 Task: Find connections with filter location Marseille 09 with filter topic #startupcompanywith filter profile language French with filter current company EdgeVerve with filter school Rajasthan Technical University, Kota with filter industry Airlines and Aviation with filter service category Market Research with filter keywords title Executive Assistant
Action: Mouse moved to (566, 80)
Screenshot: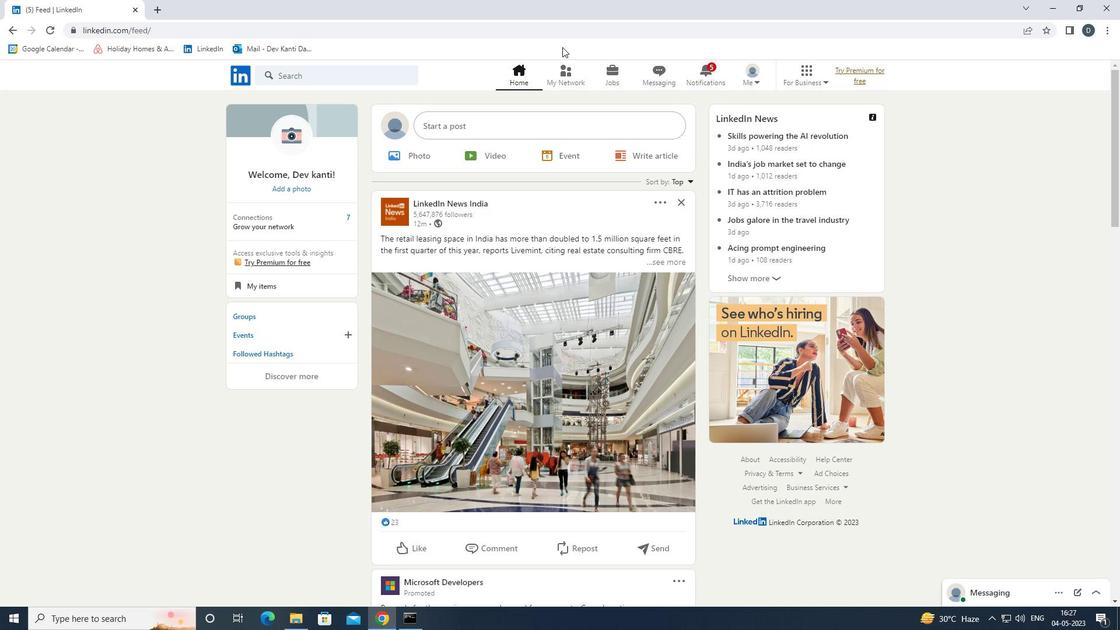 
Action: Mouse pressed left at (566, 80)
Screenshot: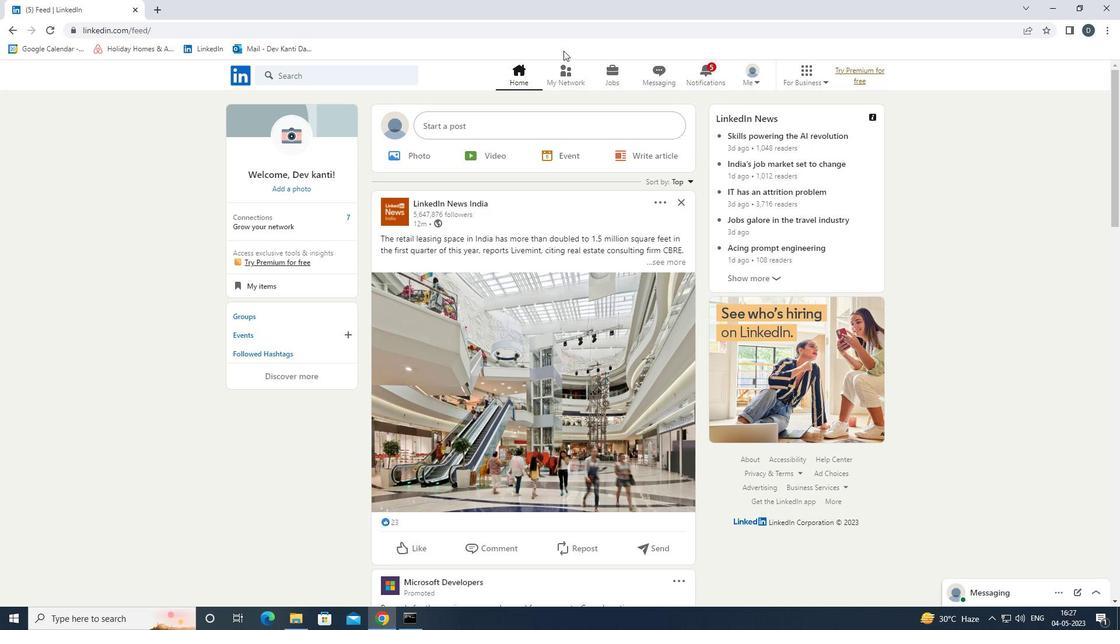 
Action: Mouse moved to (387, 140)
Screenshot: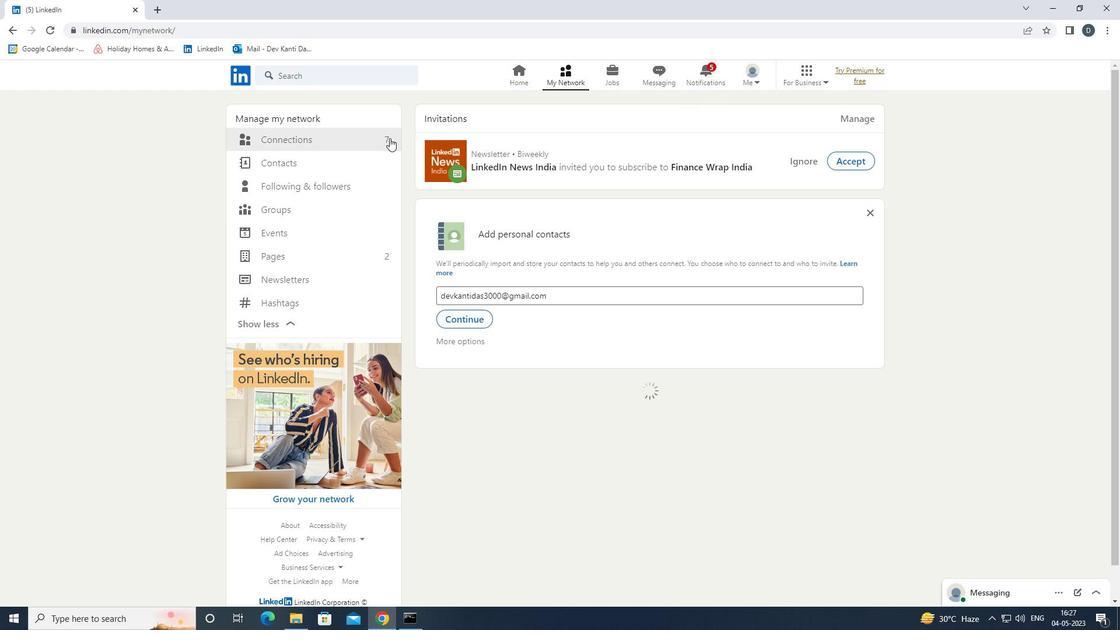 
Action: Mouse pressed left at (387, 140)
Screenshot: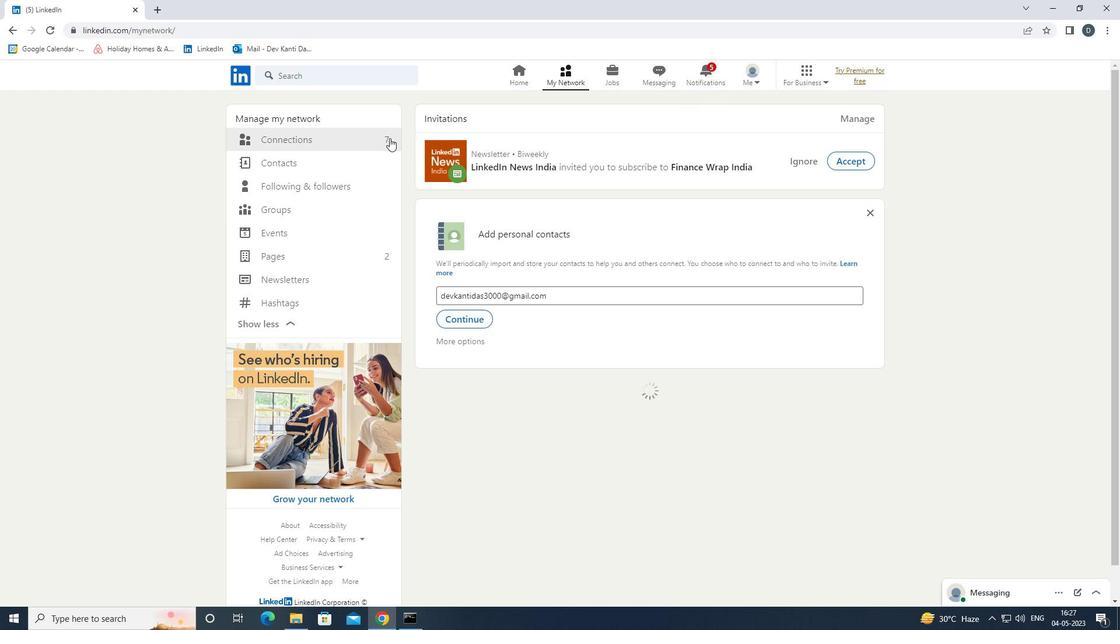 
Action: Mouse moved to (651, 139)
Screenshot: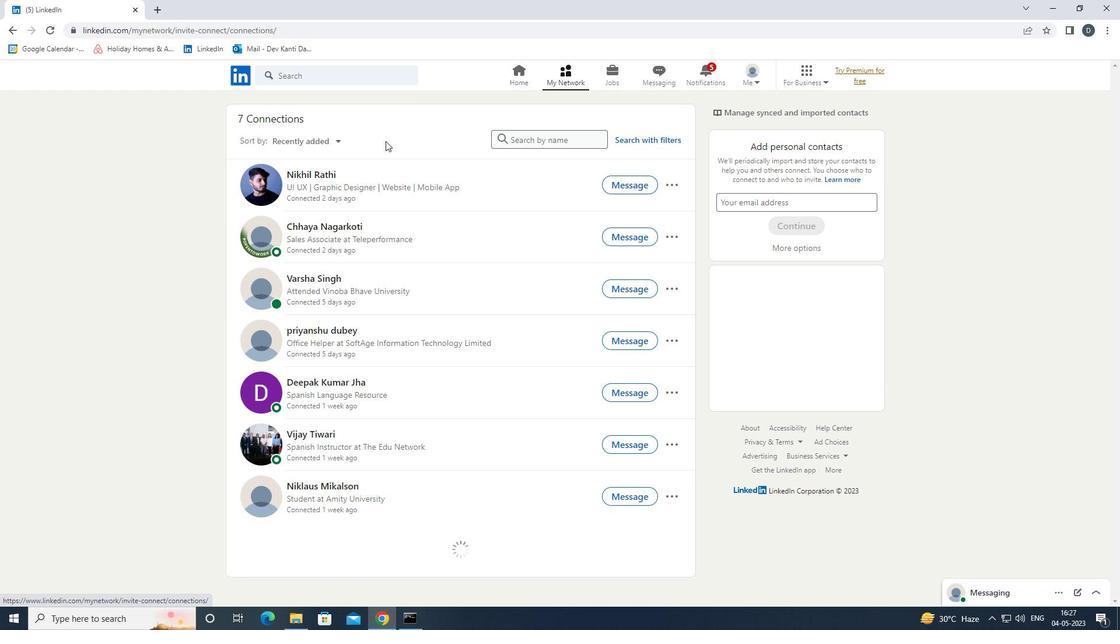 
Action: Mouse pressed left at (651, 139)
Screenshot: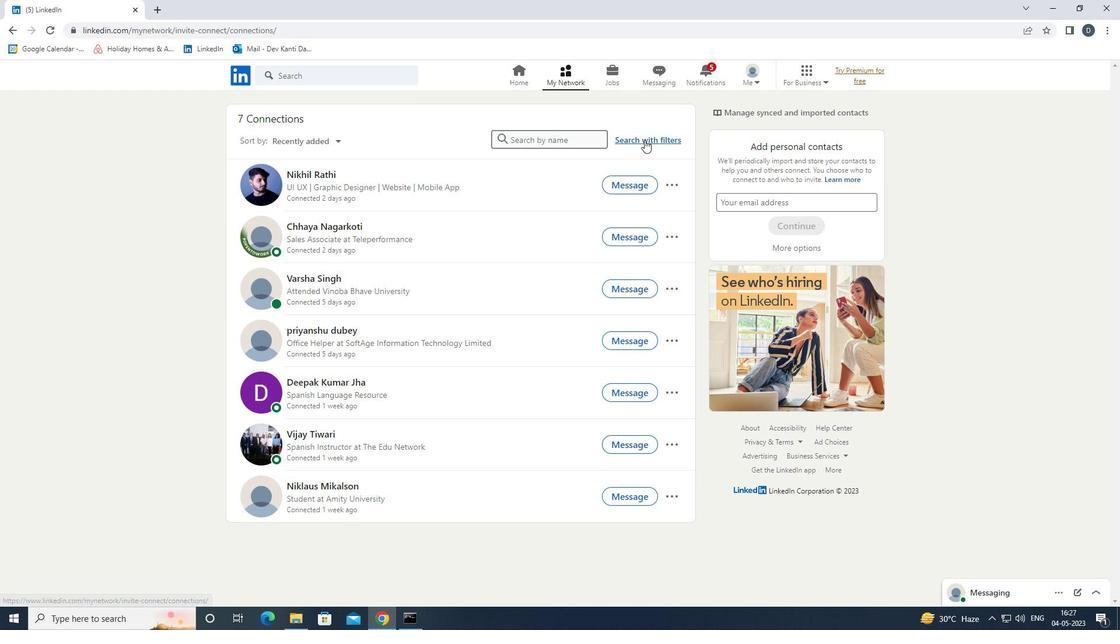 
Action: Mouse moved to (605, 107)
Screenshot: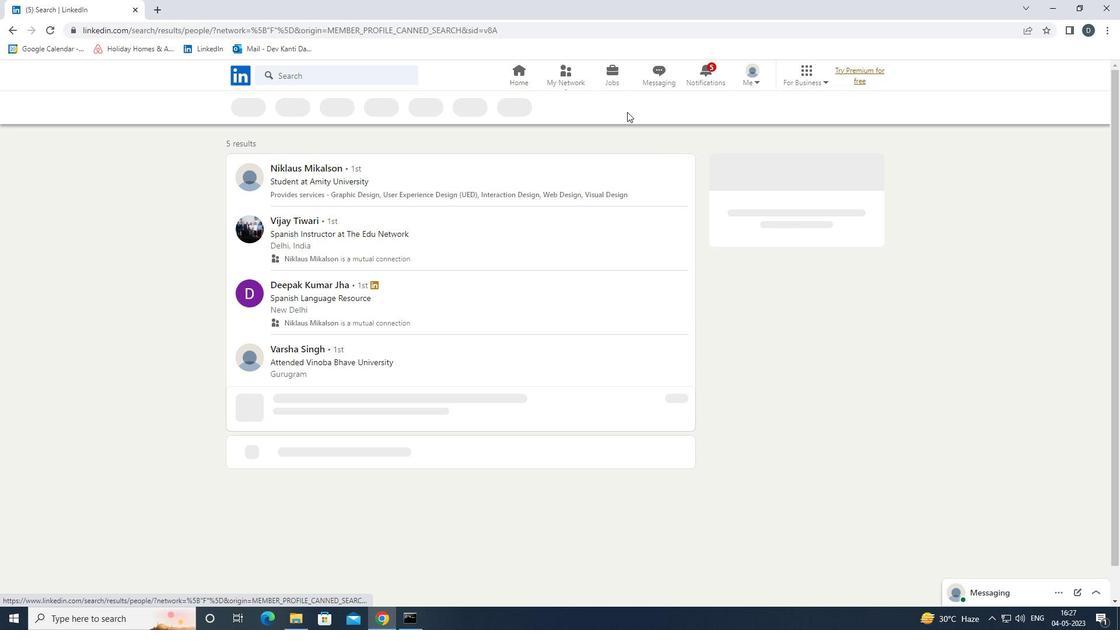 
Action: Mouse pressed left at (605, 107)
Screenshot: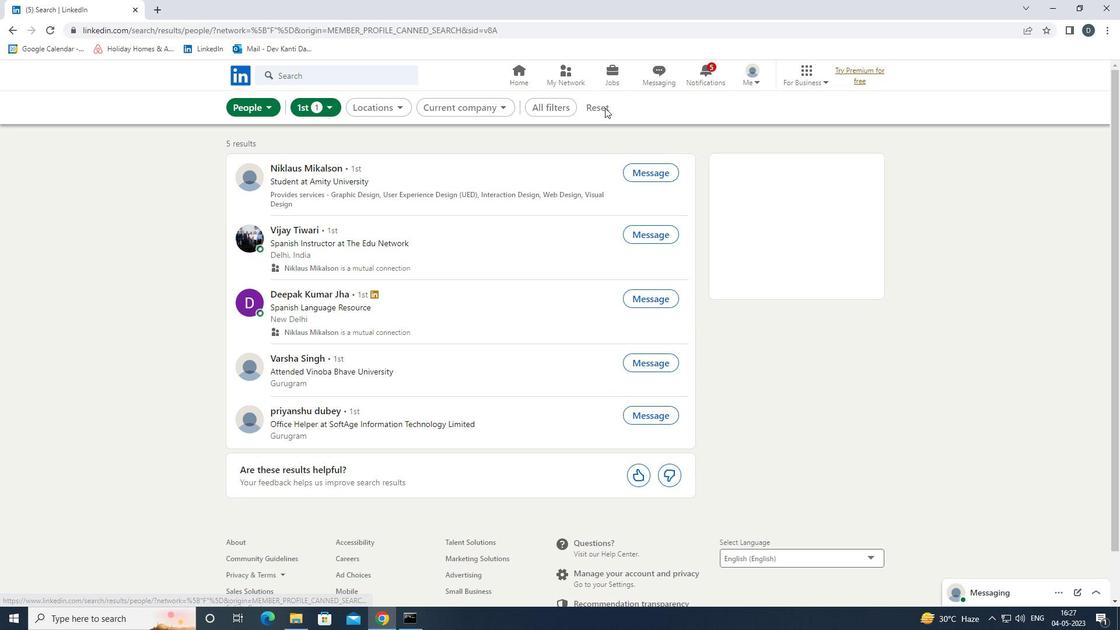 
Action: Mouse moved to (593, 113)
Screenshot: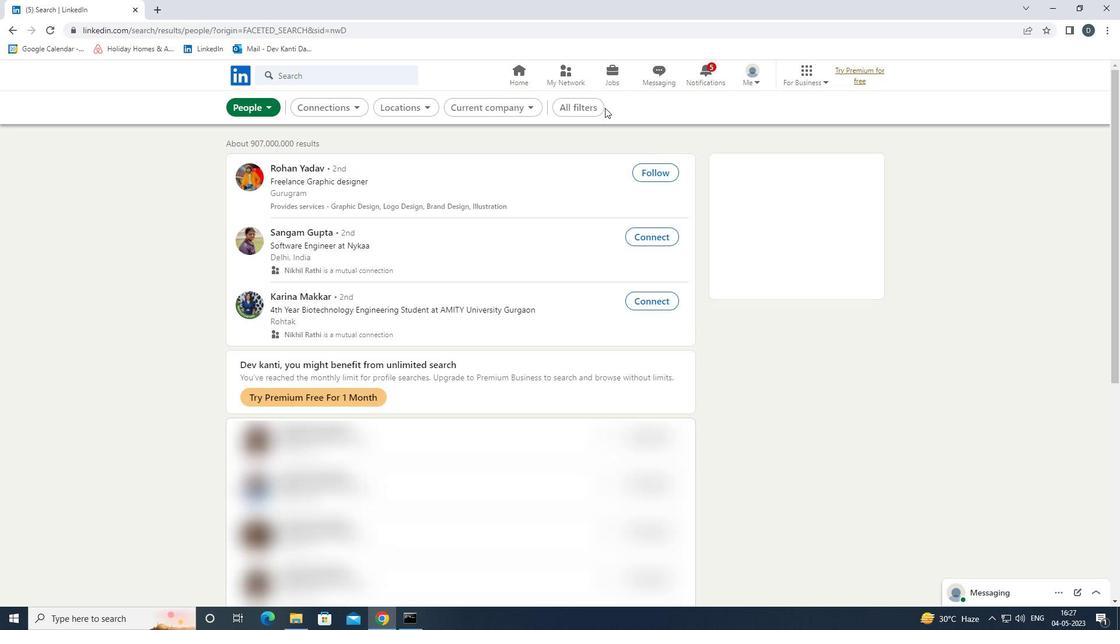 
Action: Mouse pressed left at (593, 113)
Screenshot: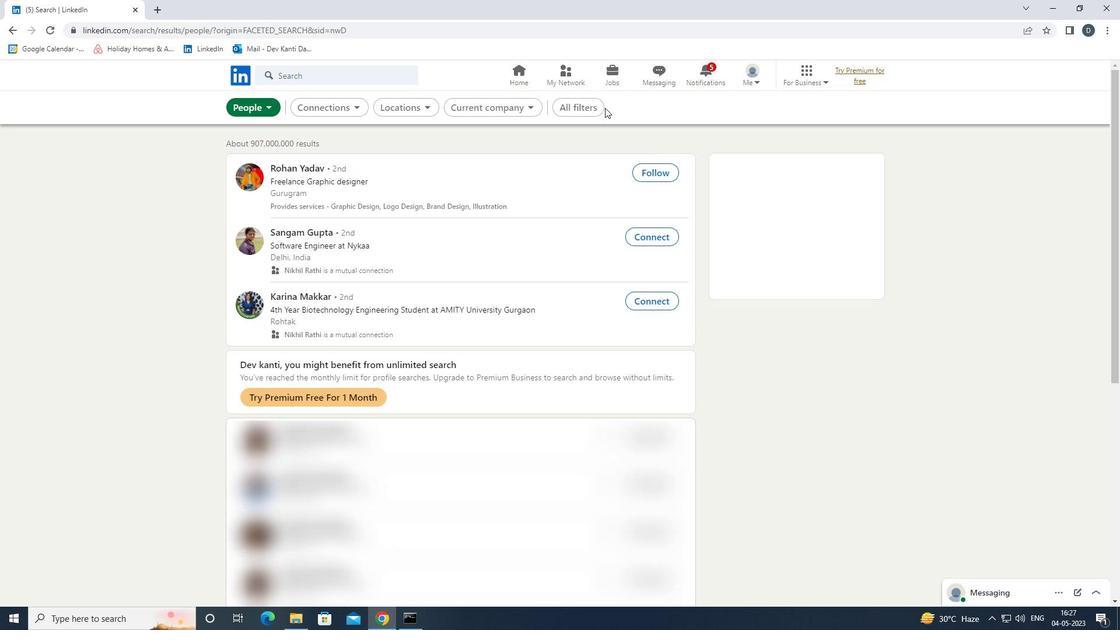 
Action: Mouse moved to (1110, 404)
Screenshot: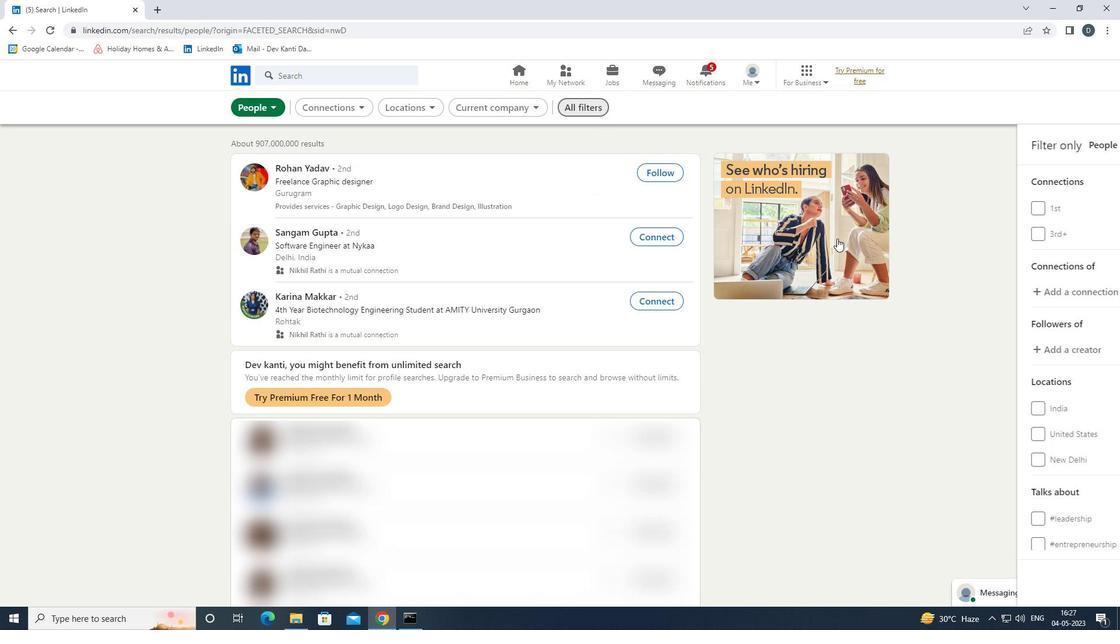 
Action: Mouse scrolled (1110, 403) with delta (0, 0)
Screenshot: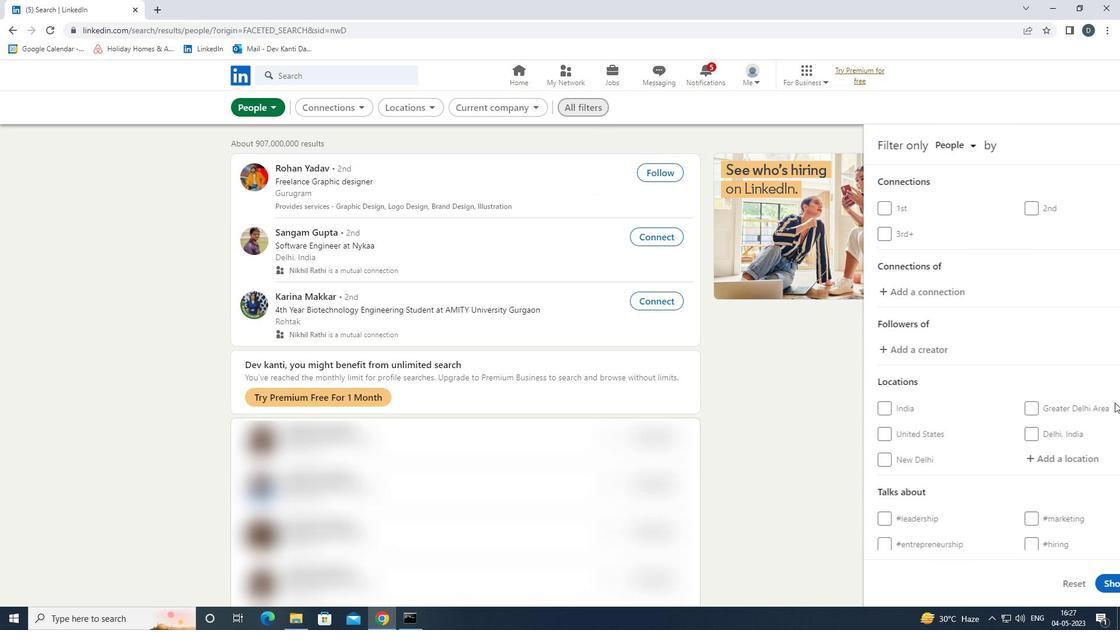 
Action: Mouse scrolled (1110, 403) with delta (0, 0)
Screenshot: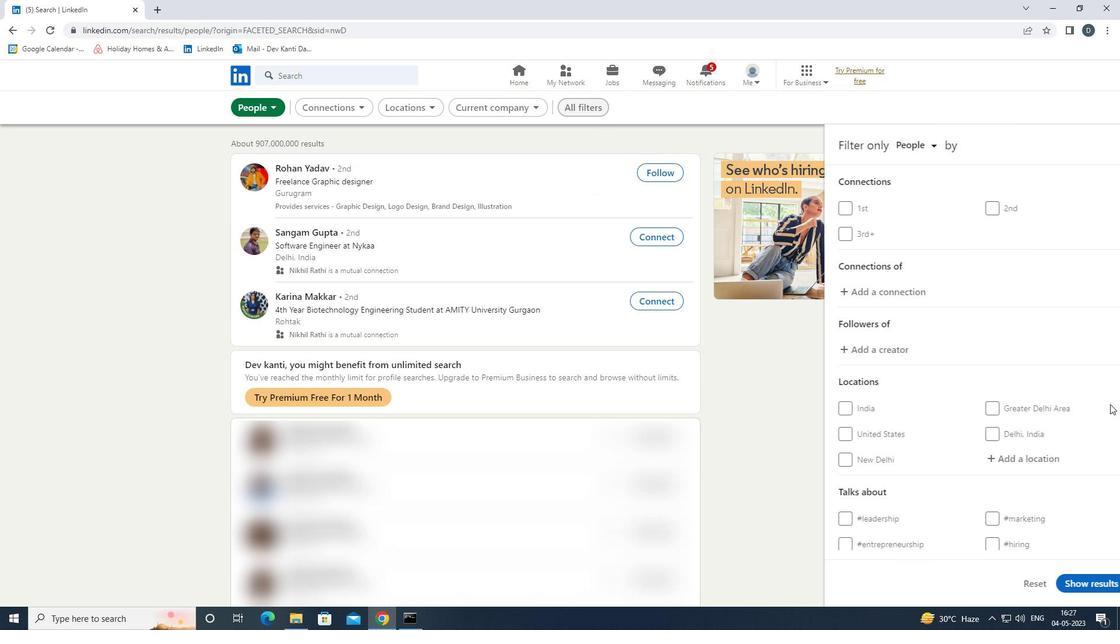 
Action: Mouse moved to (1036, 343)
Screenshot: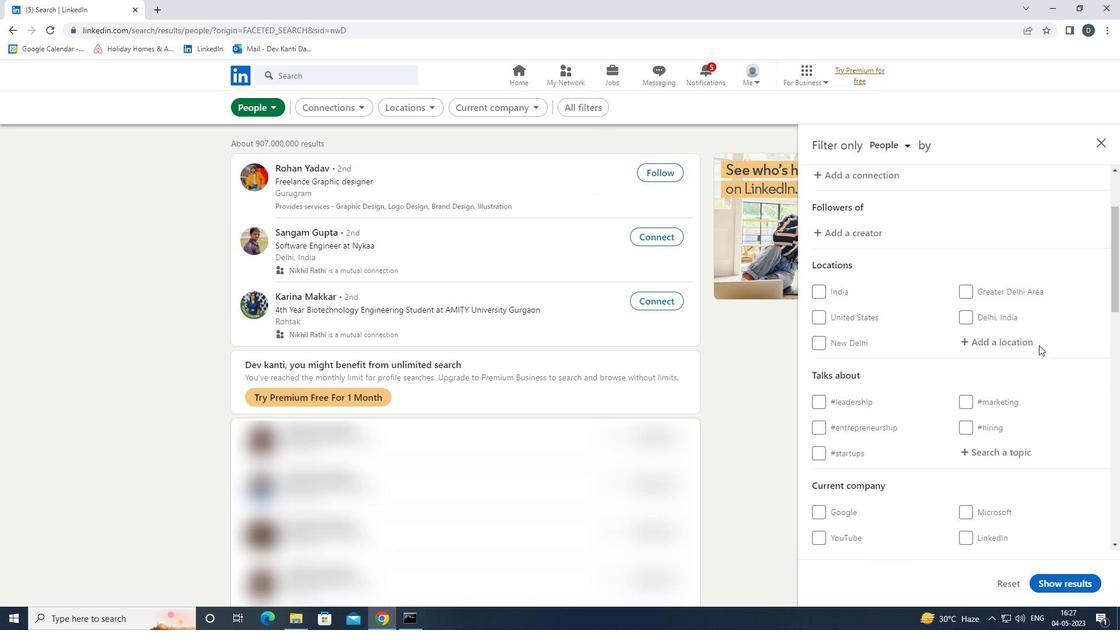 
Action: Mouse pressed left at (1036, 343)
Screenshot: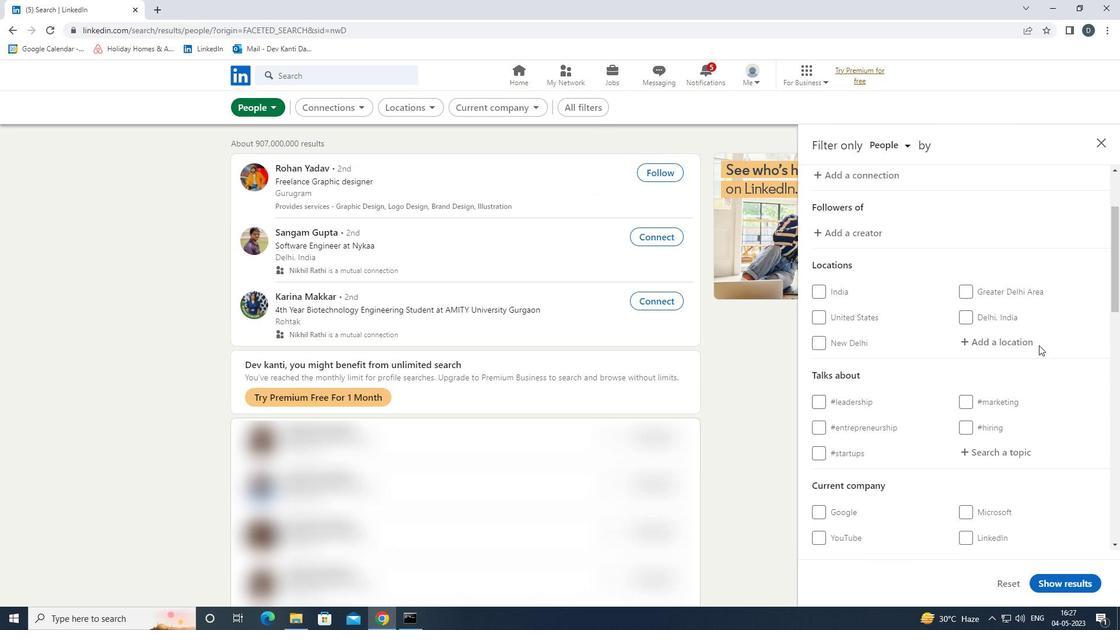
Action: Key pressed <Key.shift>MARSE<Key.down><Key.down><Key.enter>
Screenshot: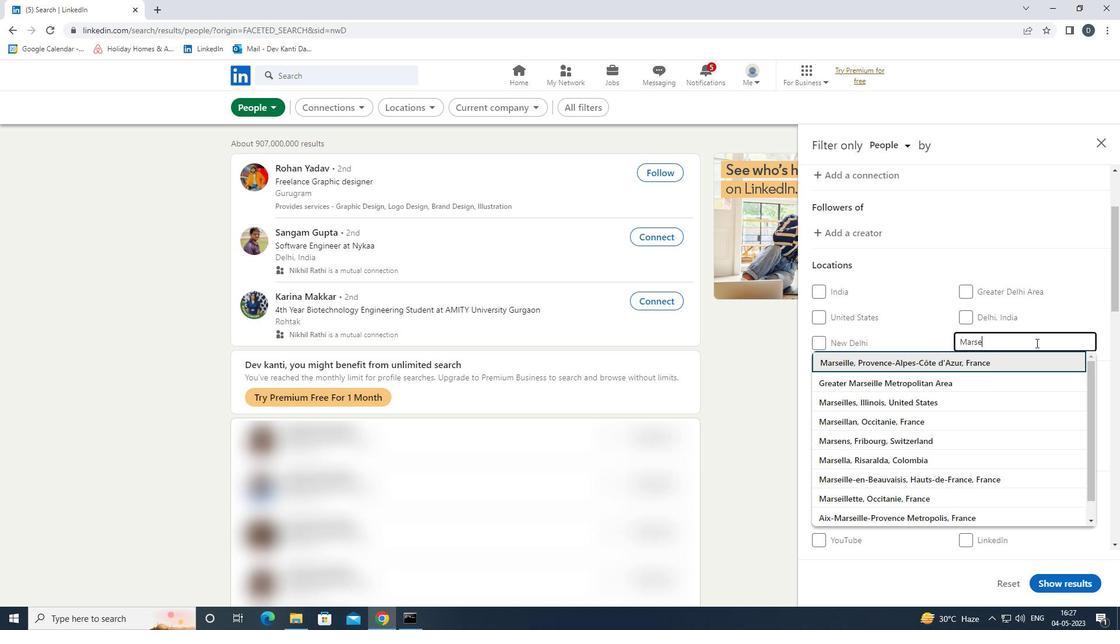 
Action: Mouse moved to (1039, 326)
Screenshot: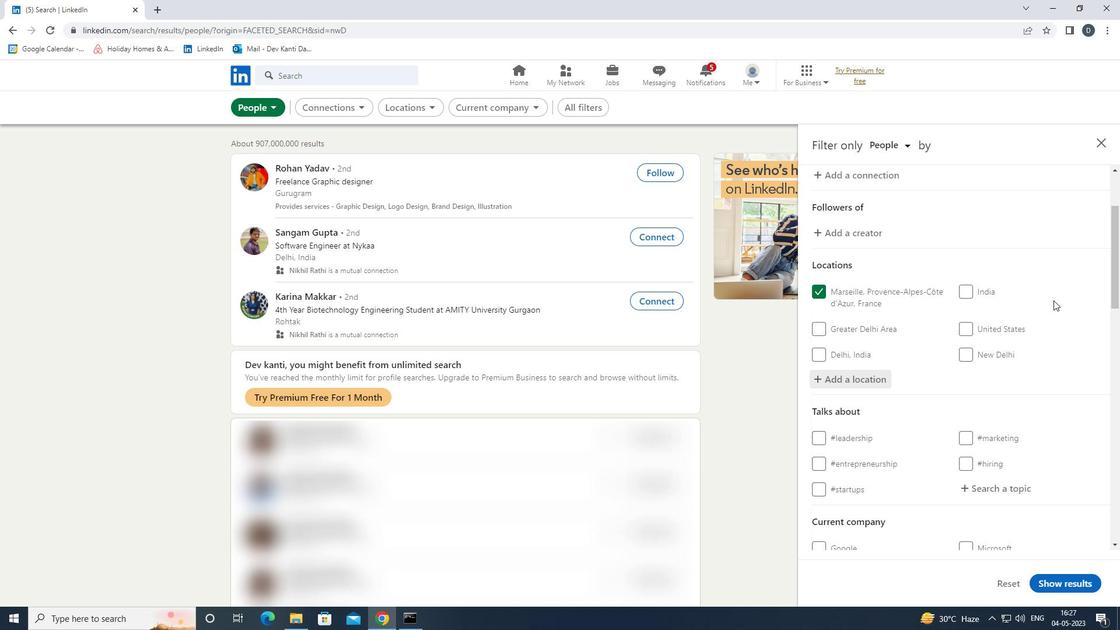
Action: Mouse scrolled (1039, 326) with delta (0, 0)
Screenshot: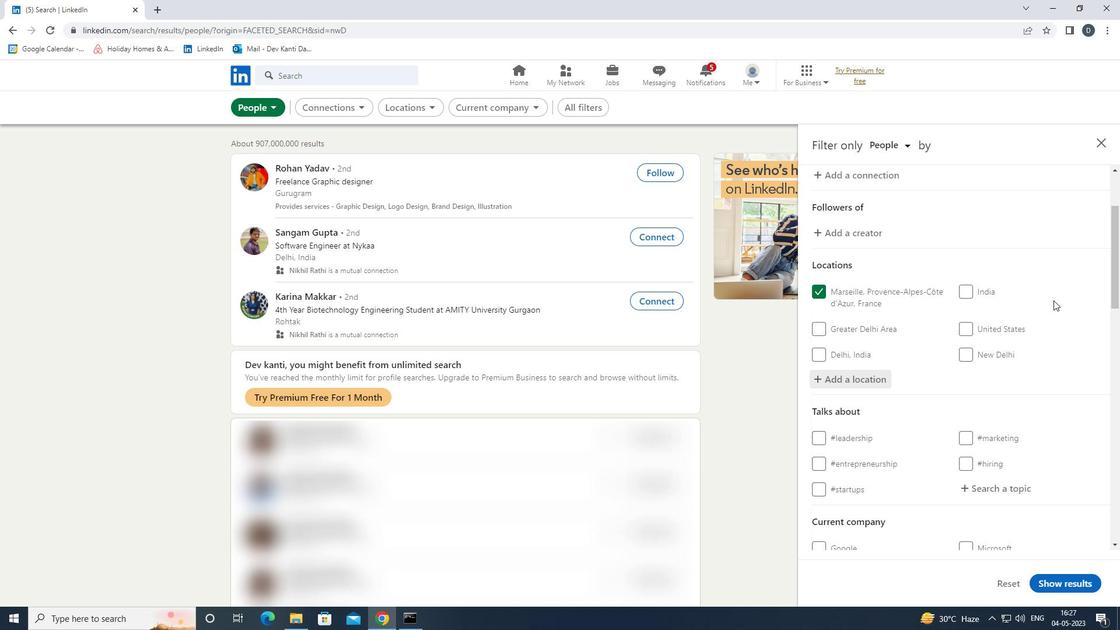 
Action: Mouse moved to (1036, 337)
Screenshot: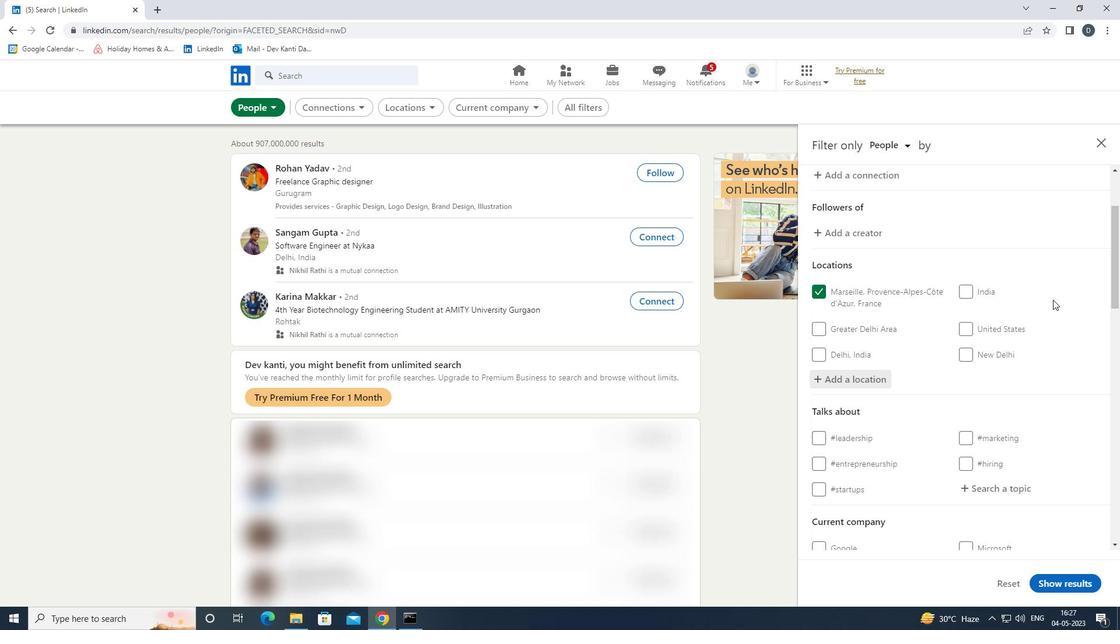 
Action: Mouse scrolled (1036, 337) with delta (0, 0)
Screenshot: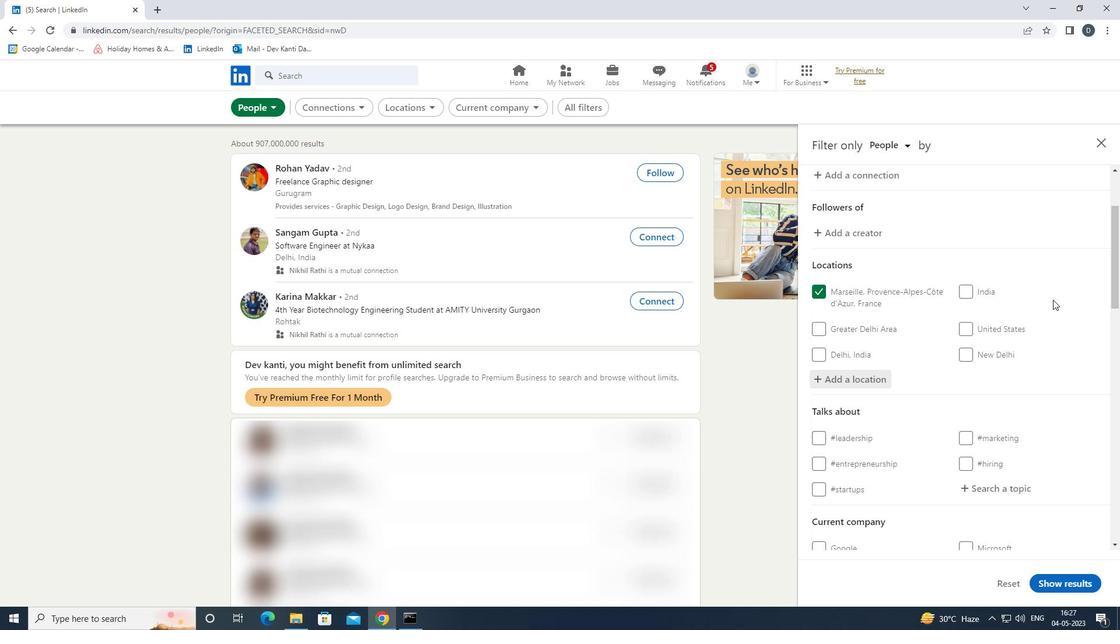 
Action: Mouse moved to (1033, 346)
Screenshot: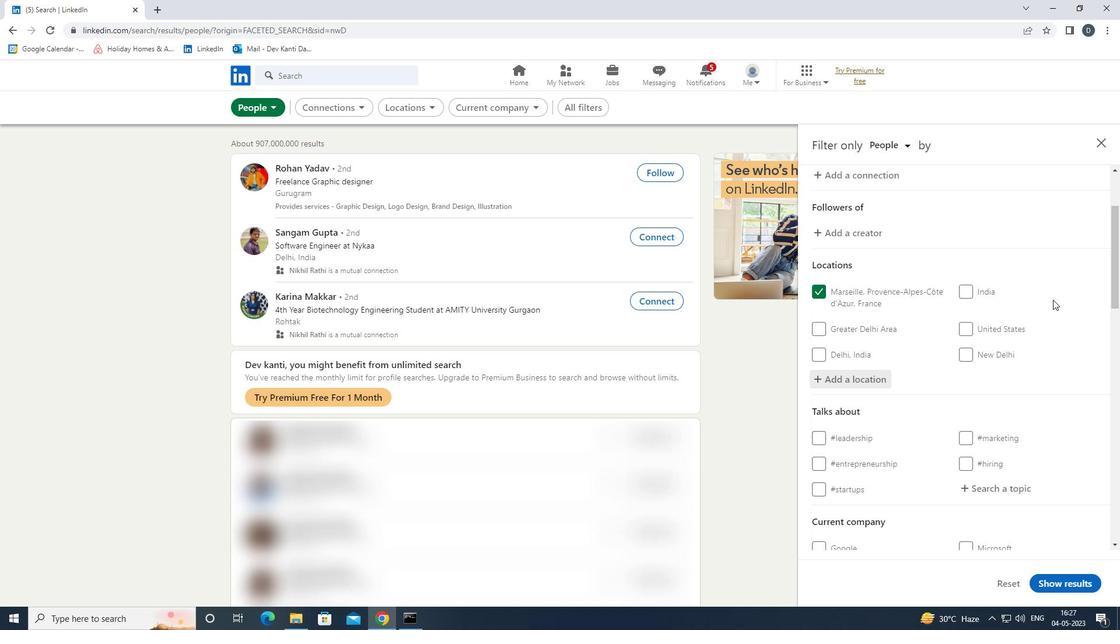 
Action: Mouse scrolled (1033, 346) with delta (0, 0)
Screenshot: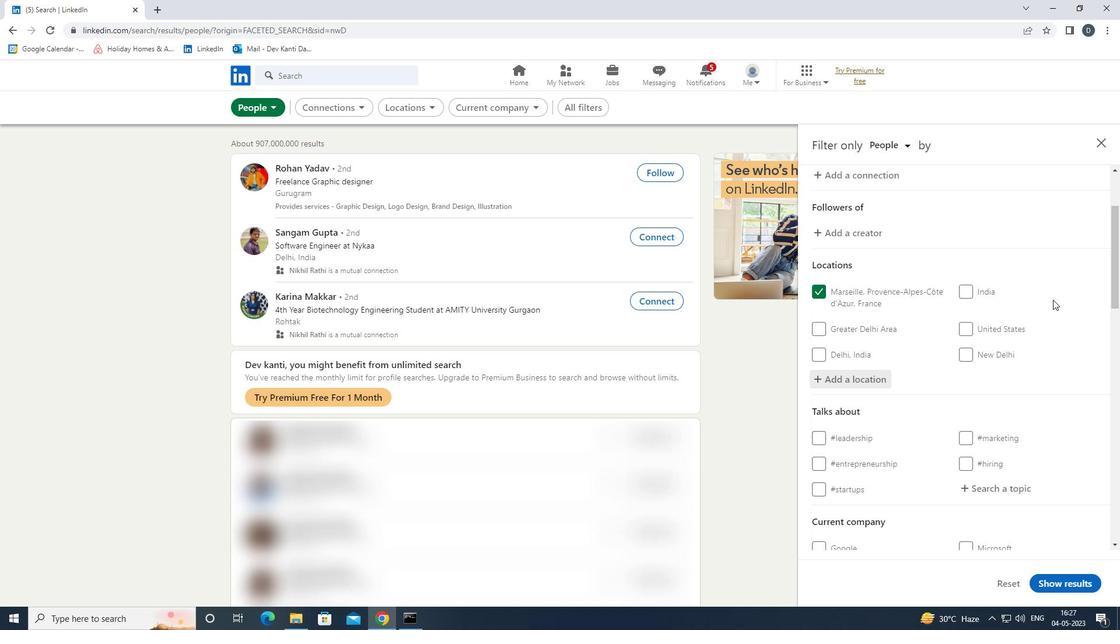 
Action: Mouse moved to (989, 302)
Screenshot: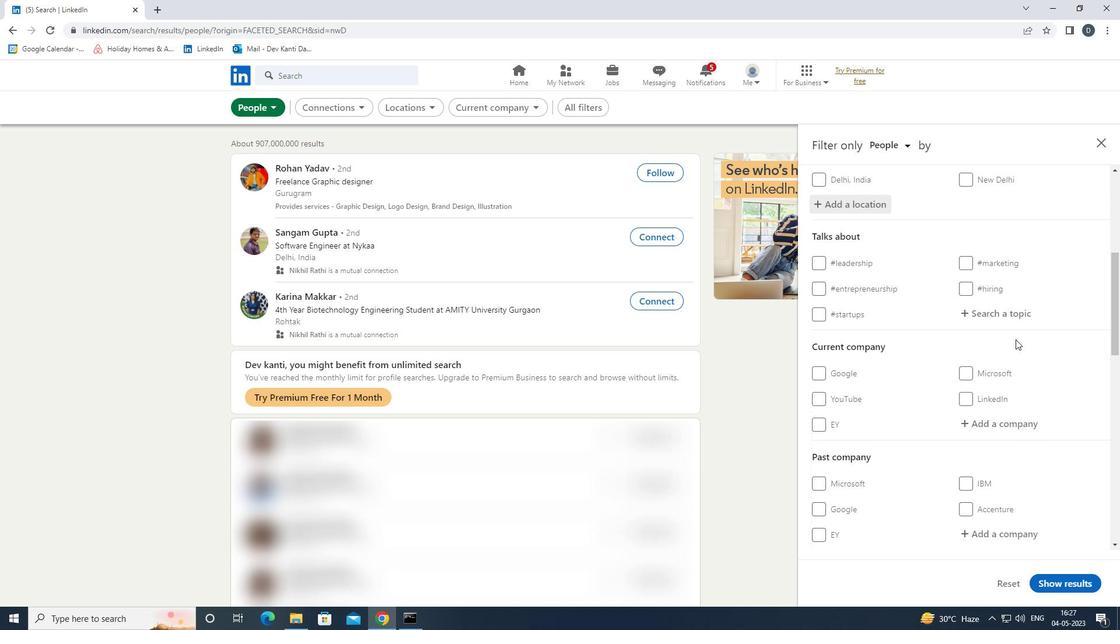 
Action: Mouse pressed left at (989, 302)
Screenshot: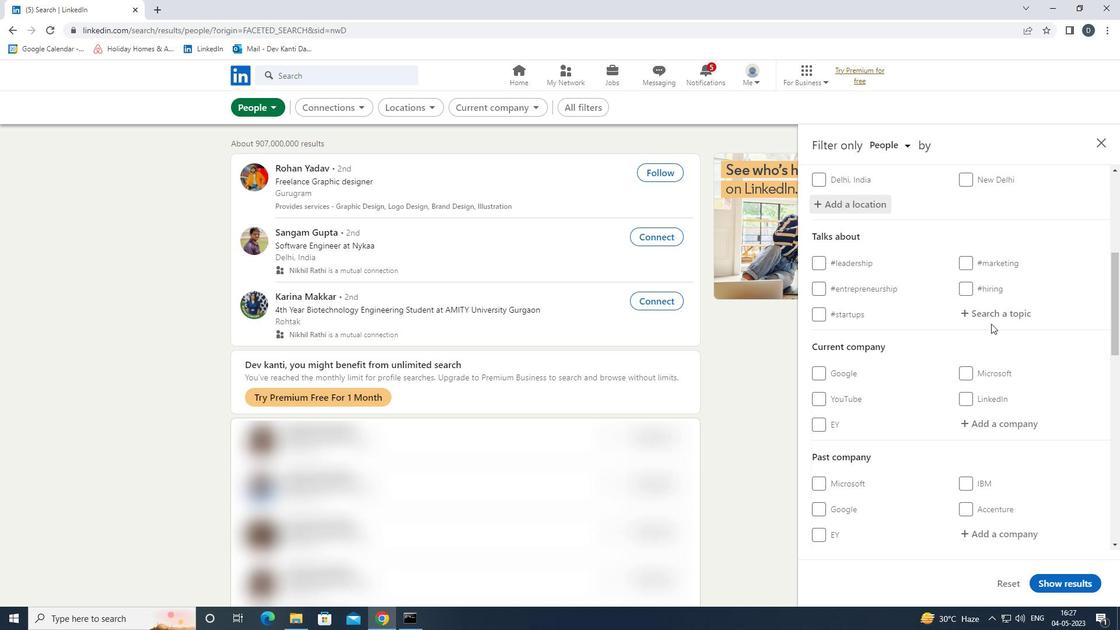 
Action: Mouse moved to (989, 309)
Screenshot: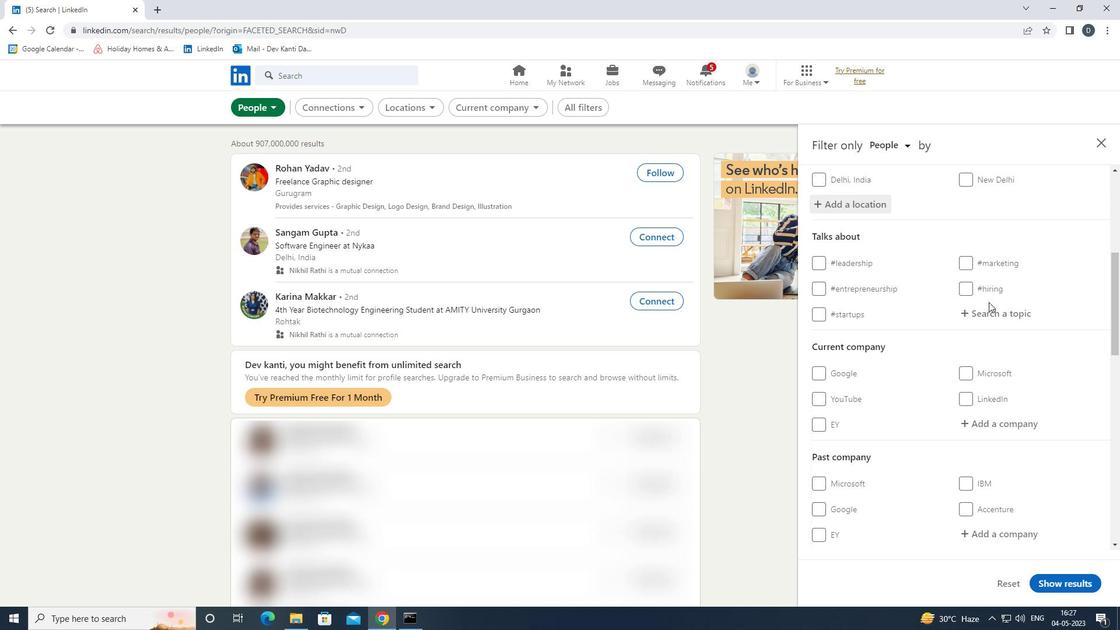
Action: Mouse pressed left at (989, 309)
Screenshot: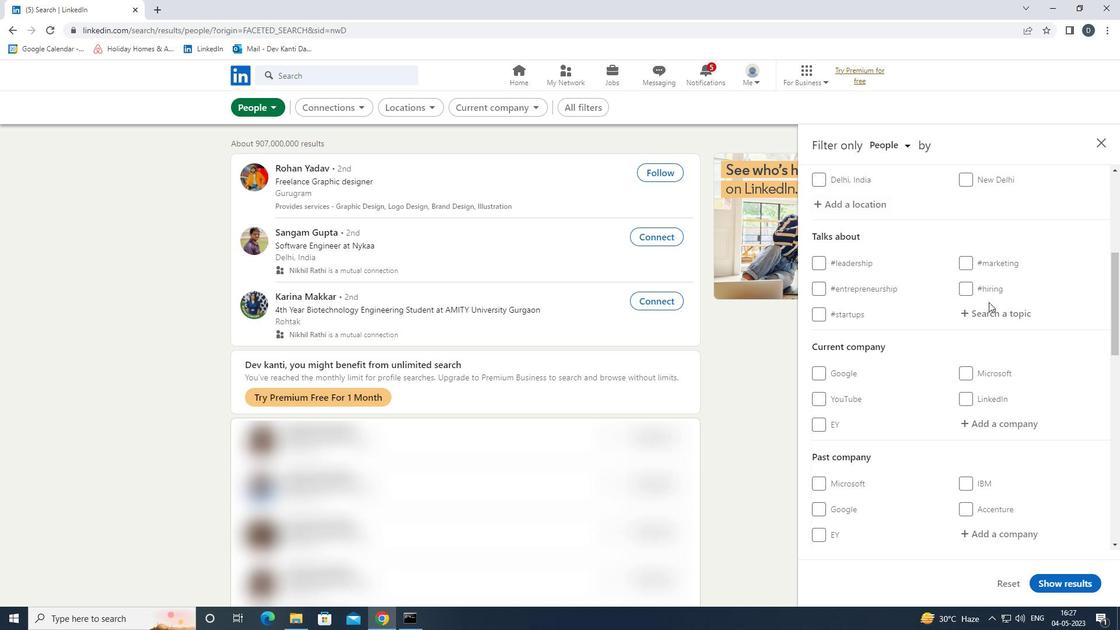 
Action: Mouse moved to (985, 311)
Screenshot: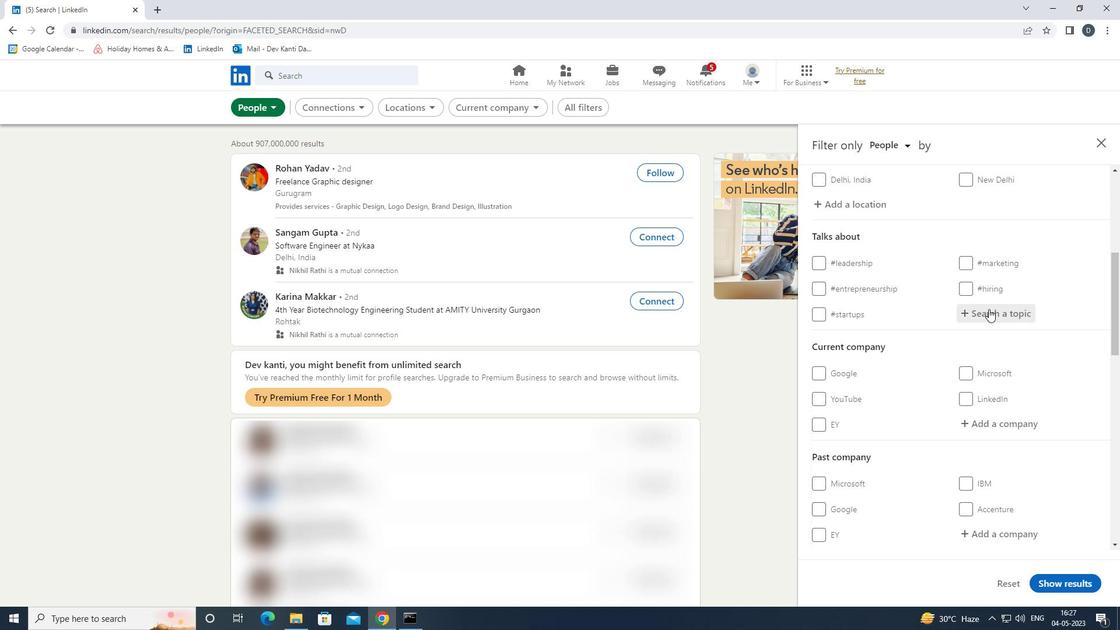 
Action: Key pressed STARTUPCOMP<Key.down><Key.enter>
Screenshot: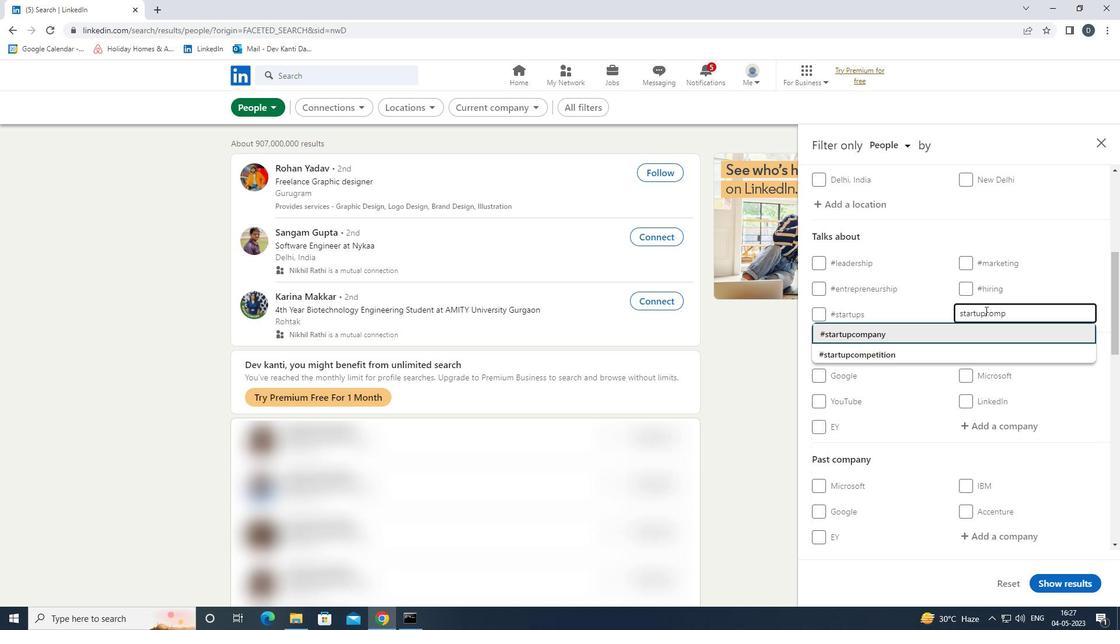 
Action: Mouse scrolled (985, 310) with delta (0, 0)
Screenshot: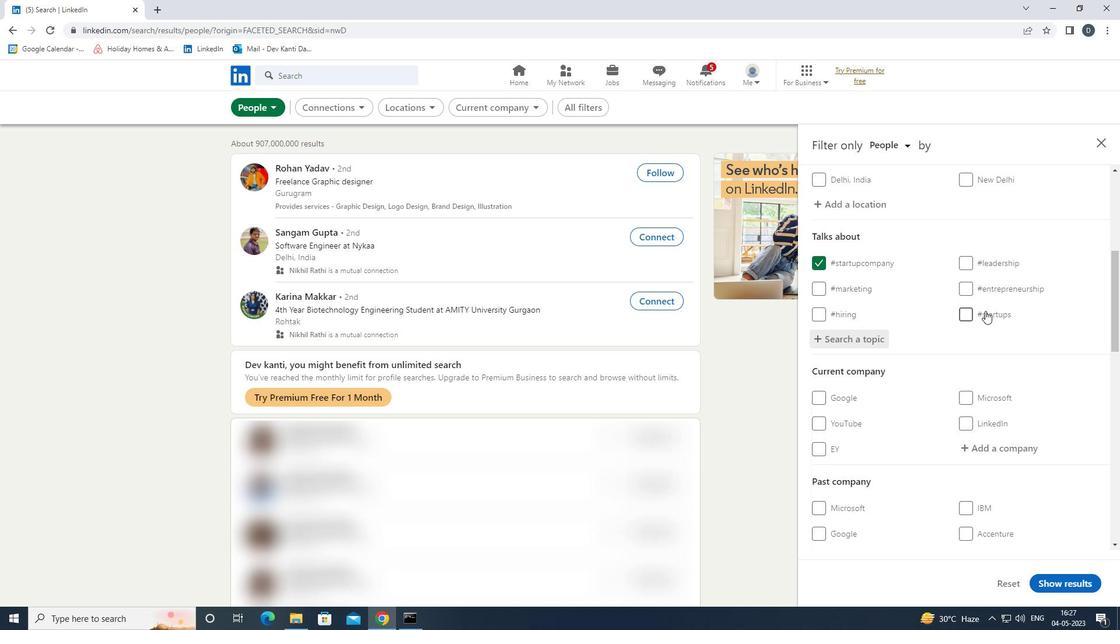 
Action: Mouse scrolled (985, 310) with delta (0, 0)
Screenshot: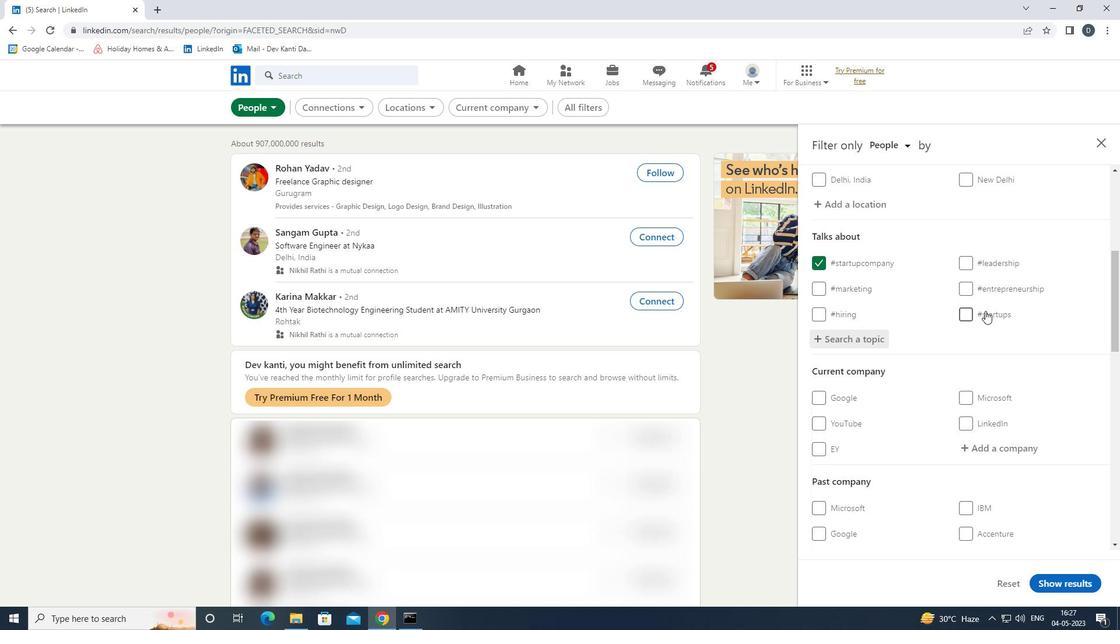 
Action: Mouse scrolled (985, 310) with delta (0, 0)
Screenshot: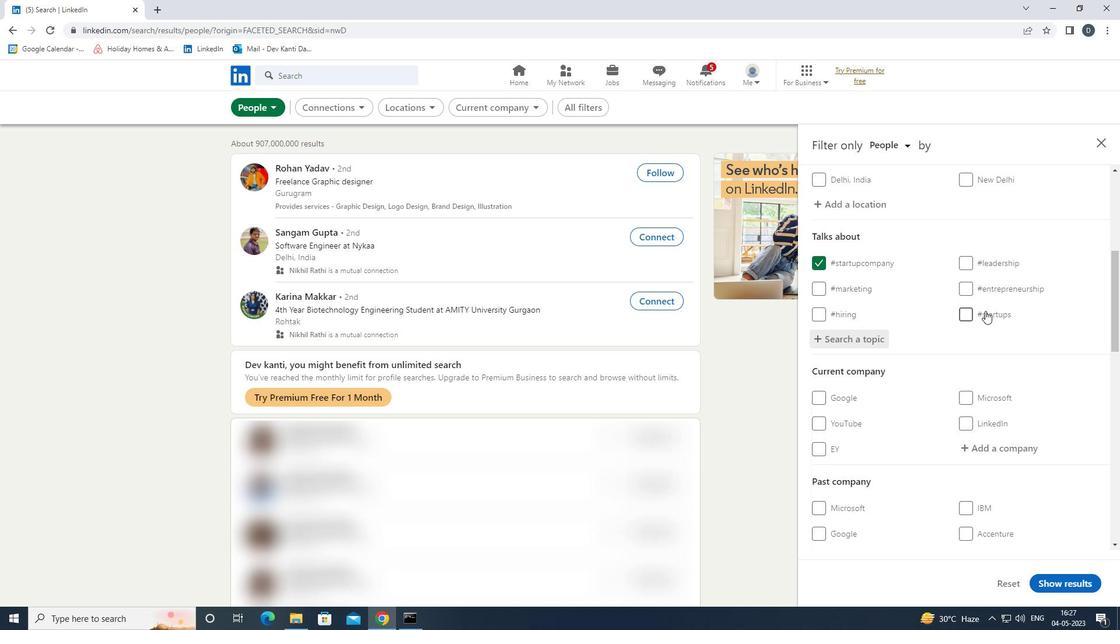 
Action: Mouse moved to (973, 277)
Screenshot: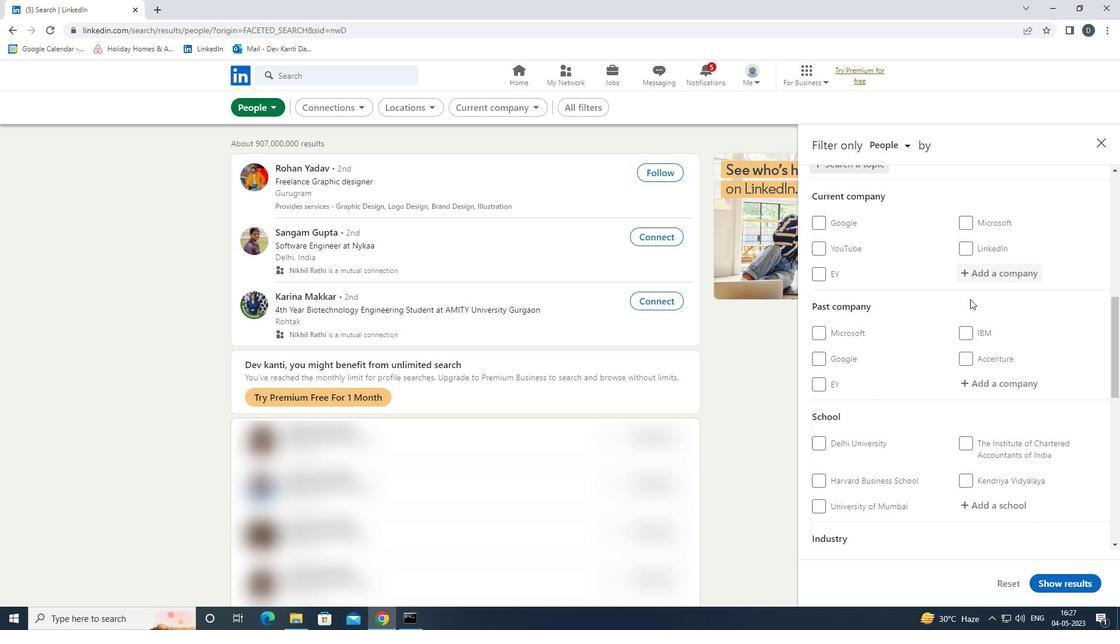 
Action: Mouse scrolled (973, 277) with delta (0, 0)
Screenshot: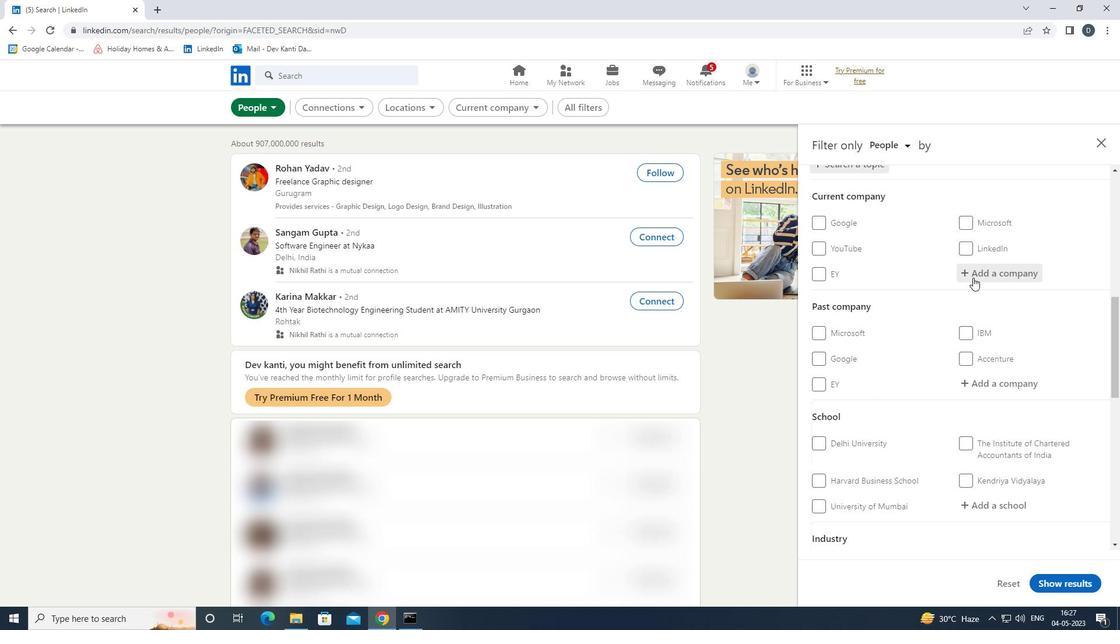 
Action: Mouse scrolled (973, 277) with delta (0, 0)
Screenshot: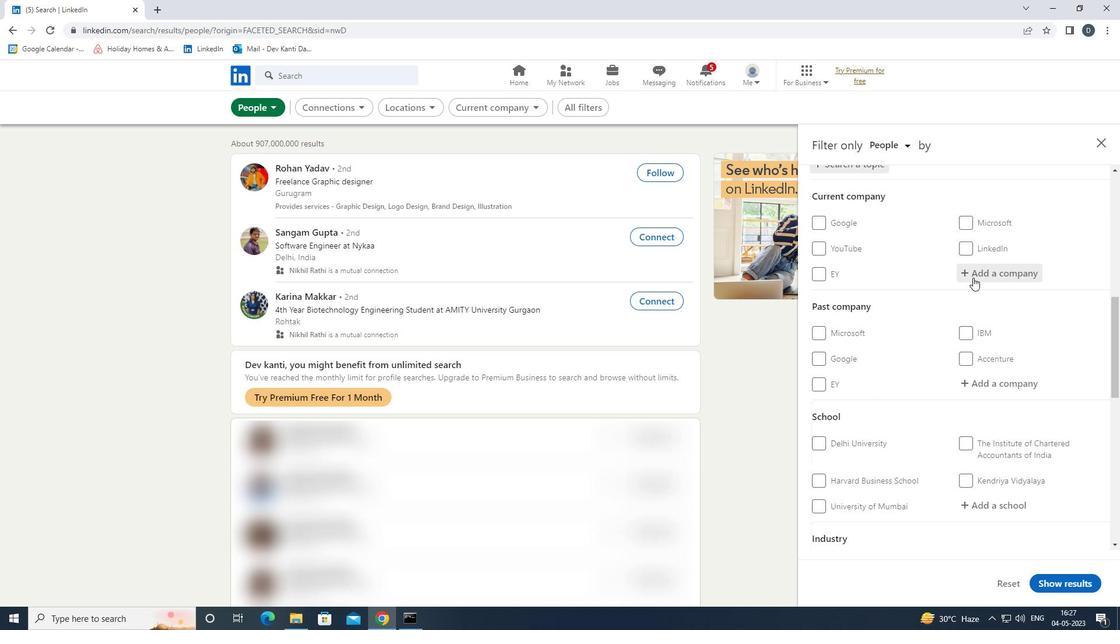 
Action: Mouse scrolled (973, 277) with delta (0, 0)
Screenshot: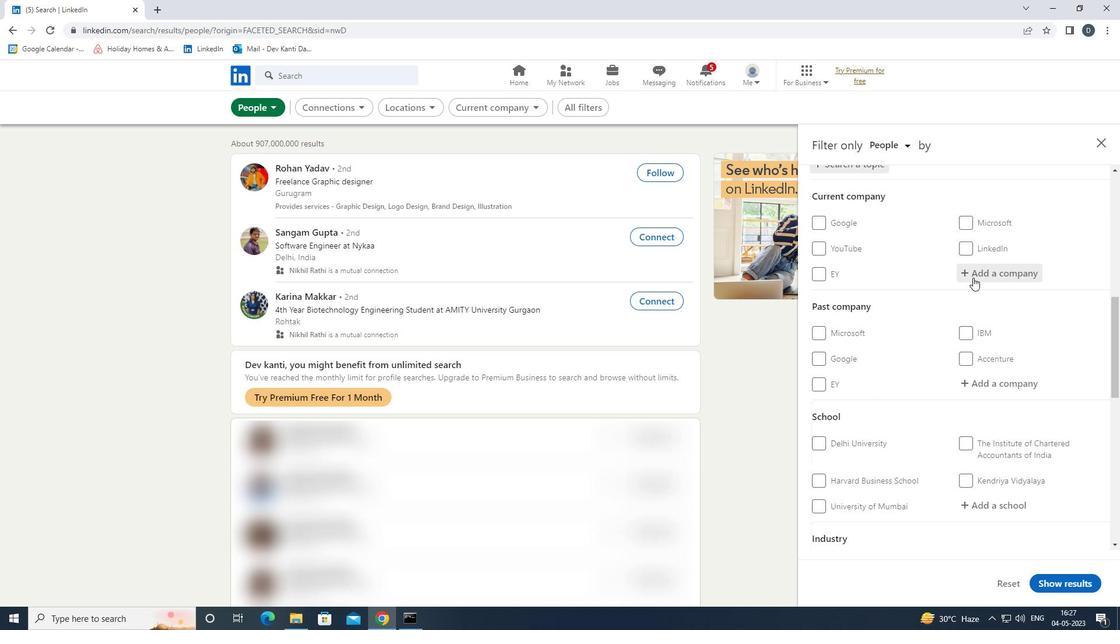 
Action: Mouse scrolled (973, 277) with delta (0, 0)
Screenshot: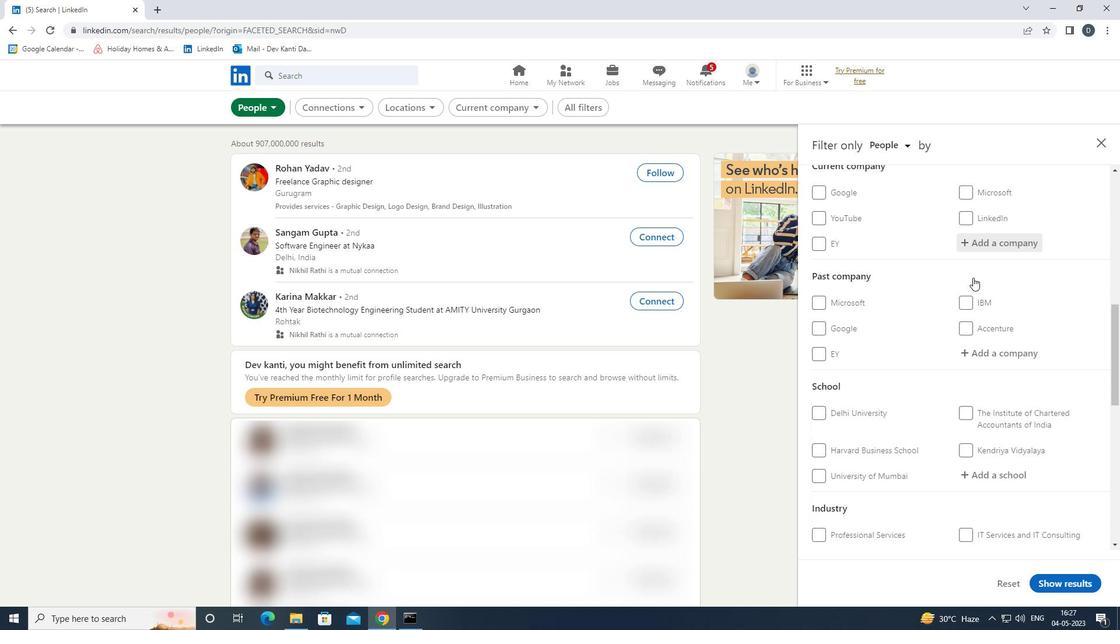 
Action: Mouse scrolled (973, 277) with delta (0, 0)
Screenshot: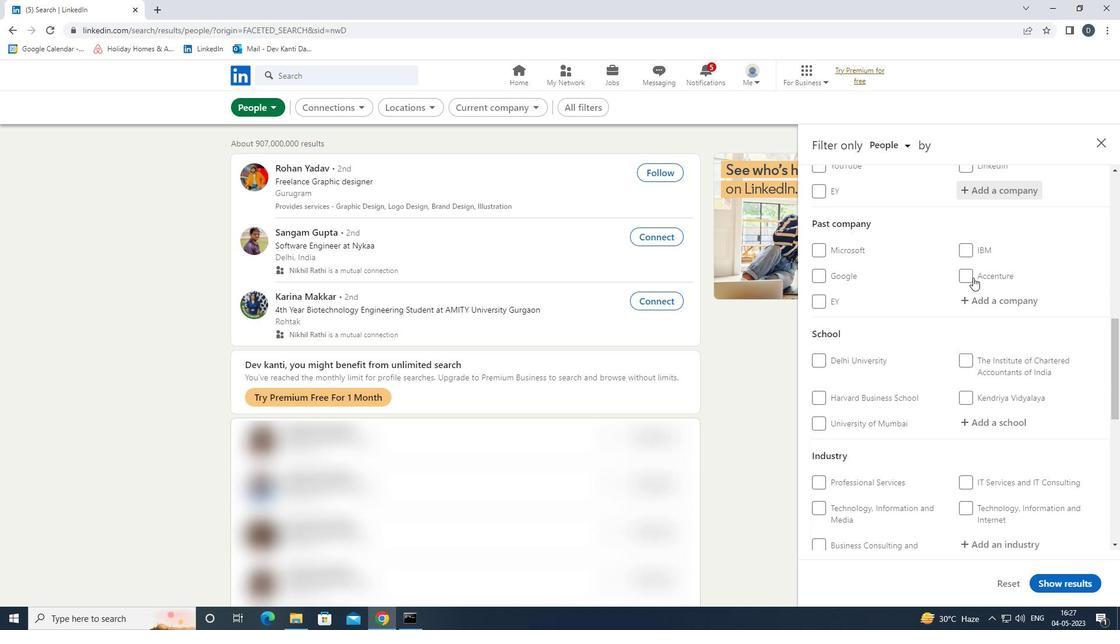 
Action: Mouse scrolled (973, 277) with delta (0, 0)
Screenshot: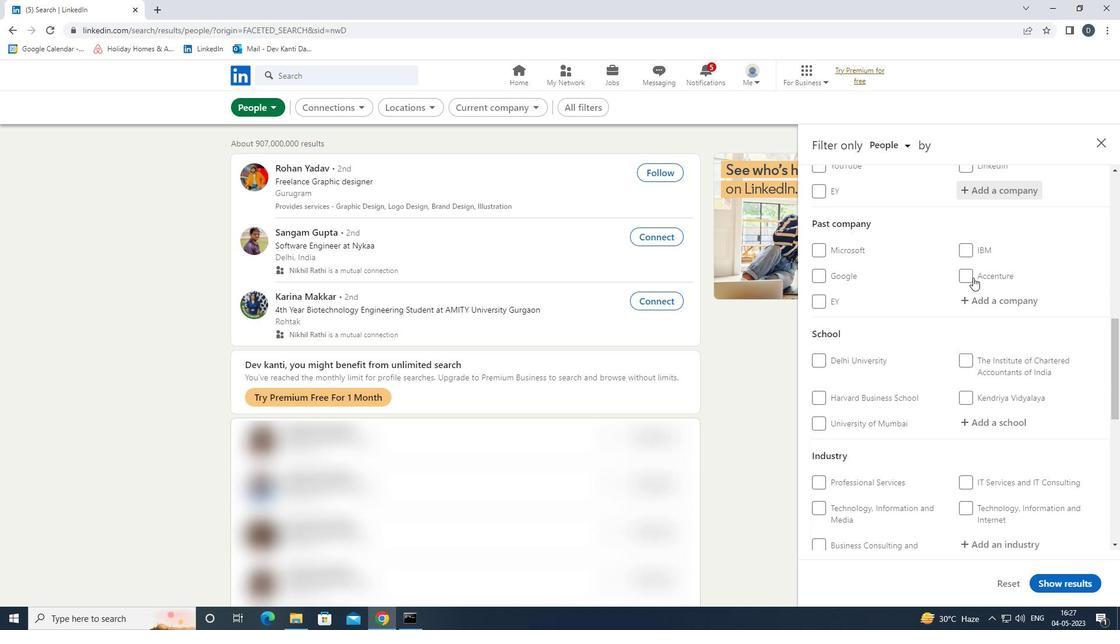 
Action: Mouse scrolled (973, 277) with delta (0, 0)
Screenshot: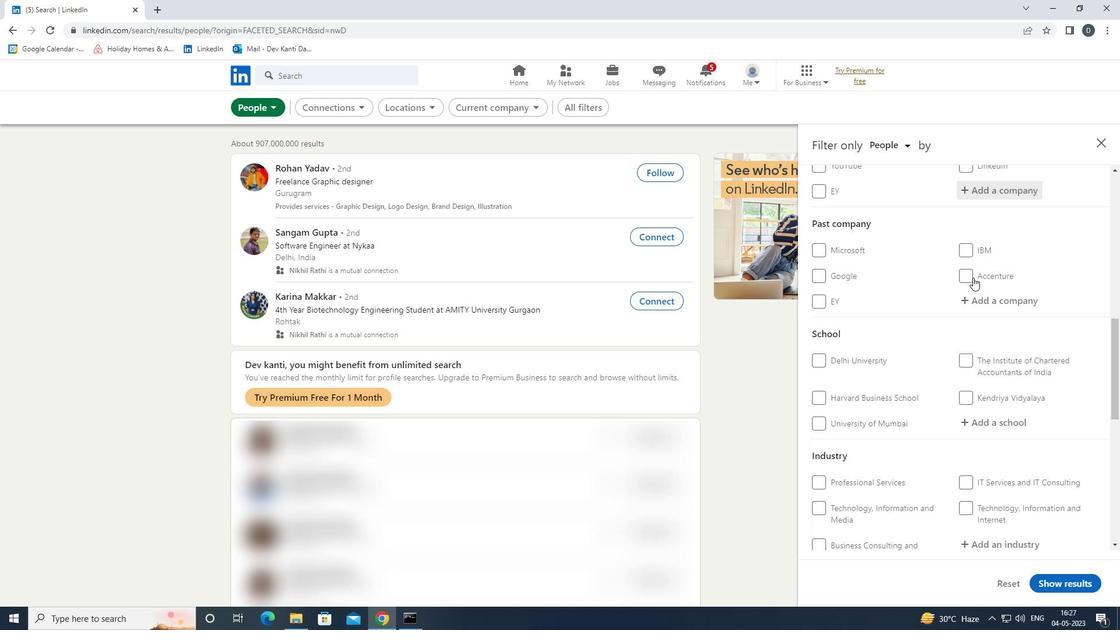 
Action: Mouse moved to (960, 293)
Screenshot: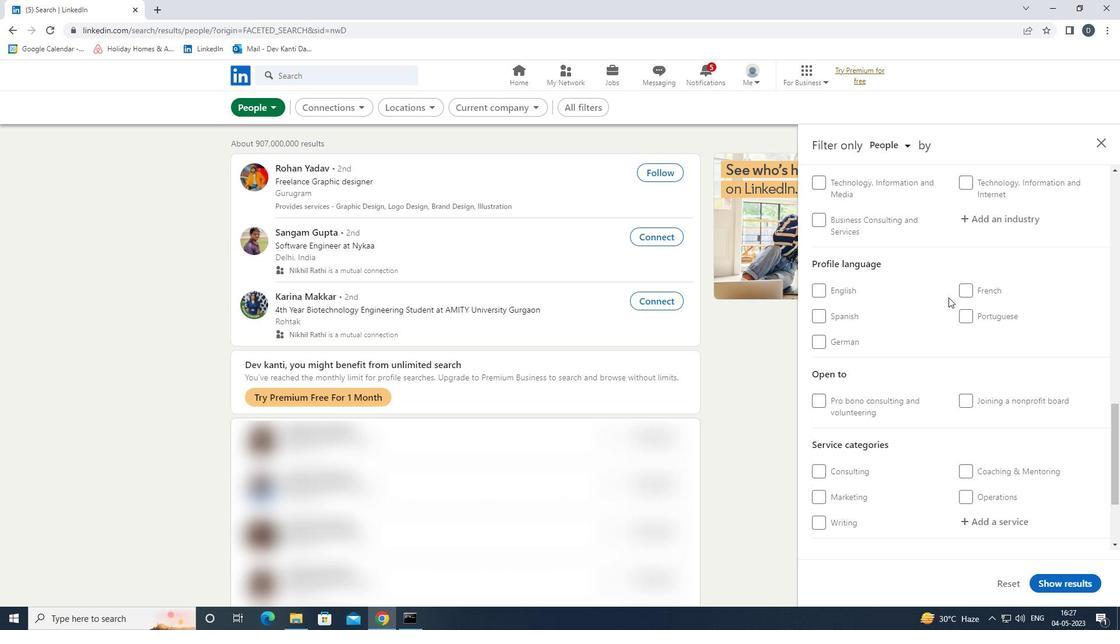 
Action: Mouse pressed left at (960, 293)
Screenshot: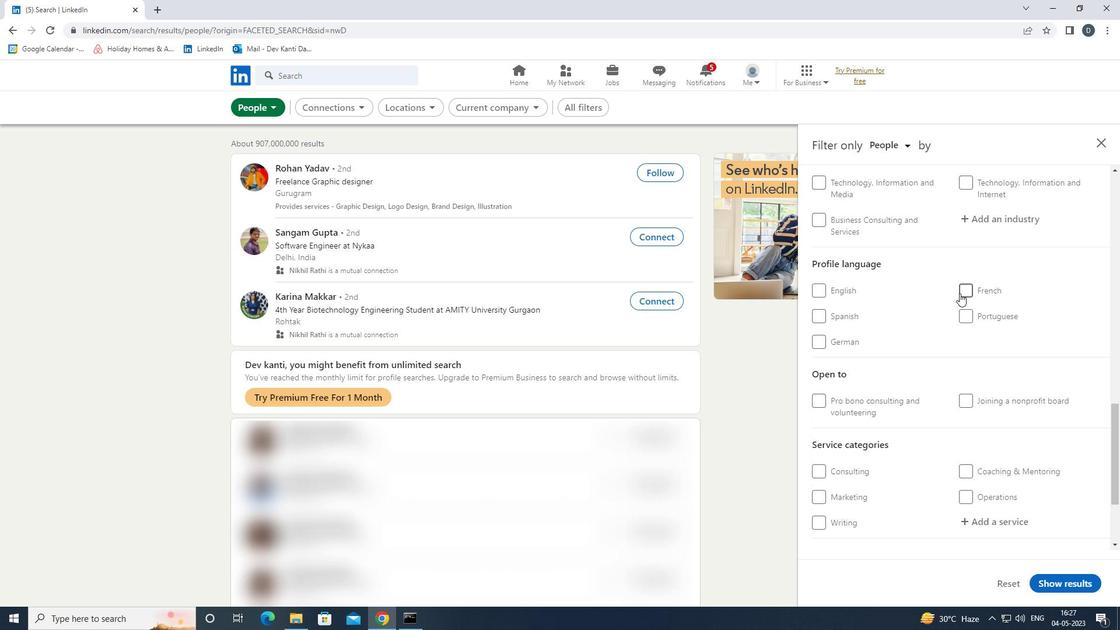 
Action: Mouse moved to (960, 293)
Screenshot: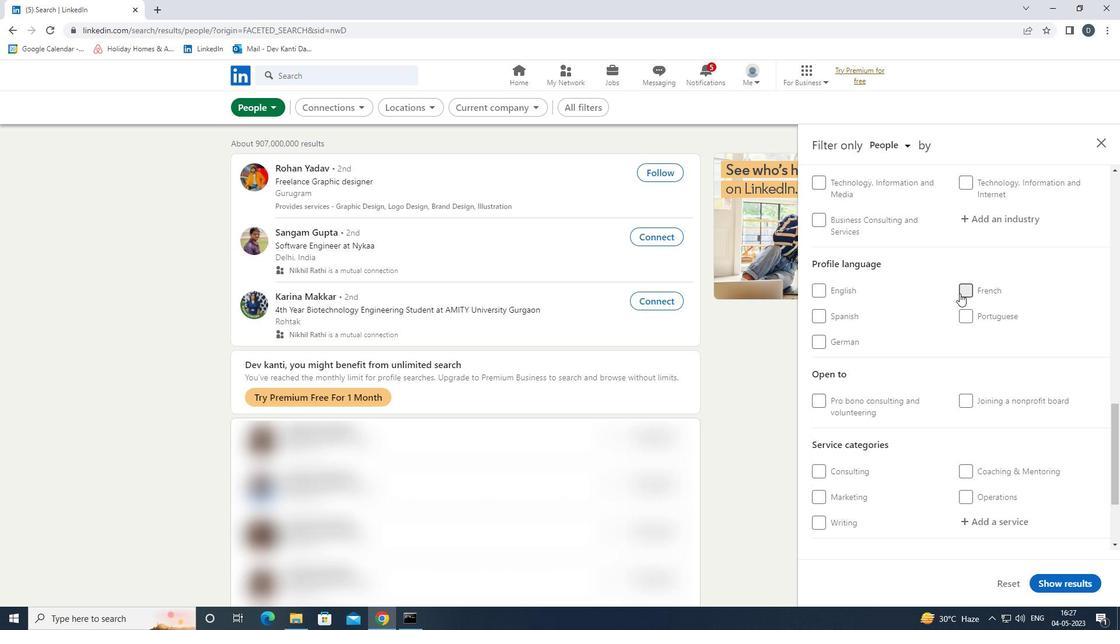 
Action: Mouse scrolled (960, 294) with delta (0, 0)
Screenshot: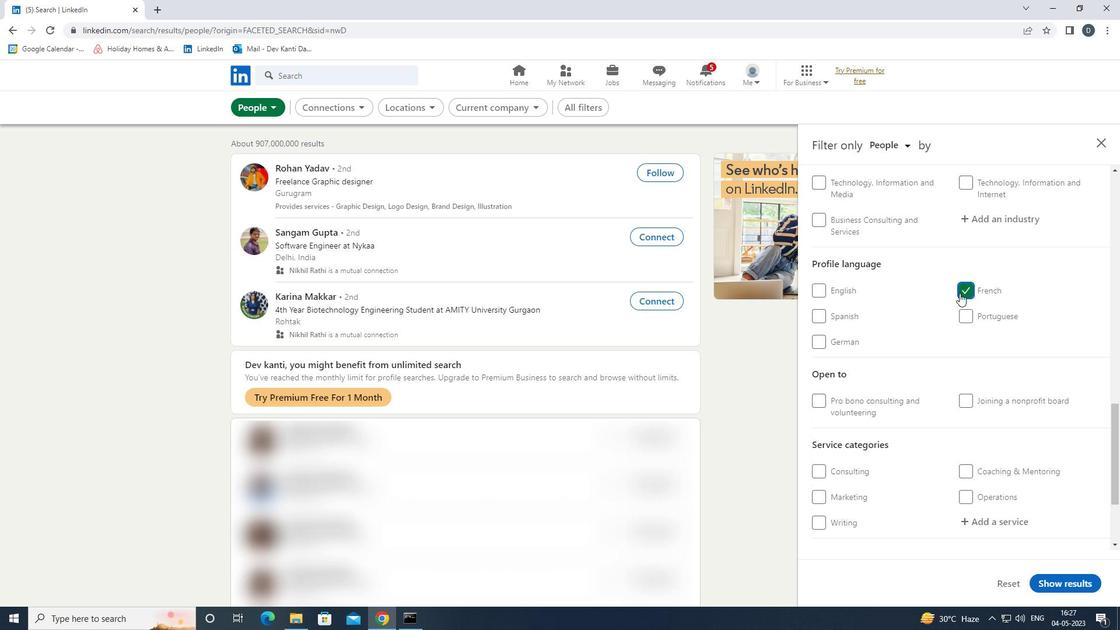 
Action: Mouse scrolled (960, 294) with delta (0, 0)
Screenshot: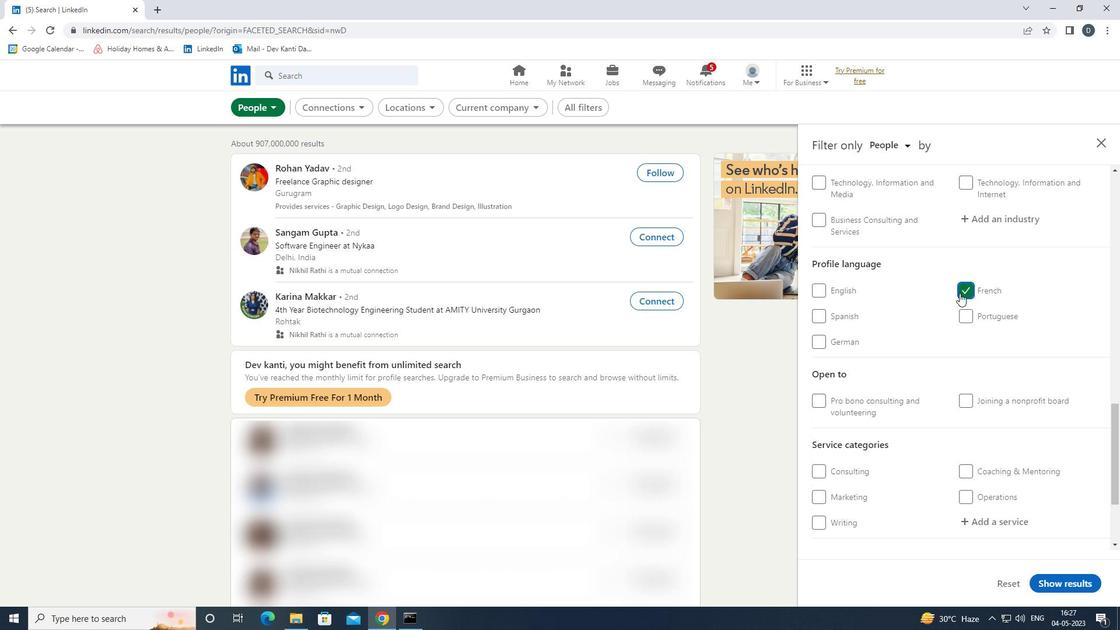 
Action: Mouse scrolled (960, 294) with delta (0, 0)
Screenshot: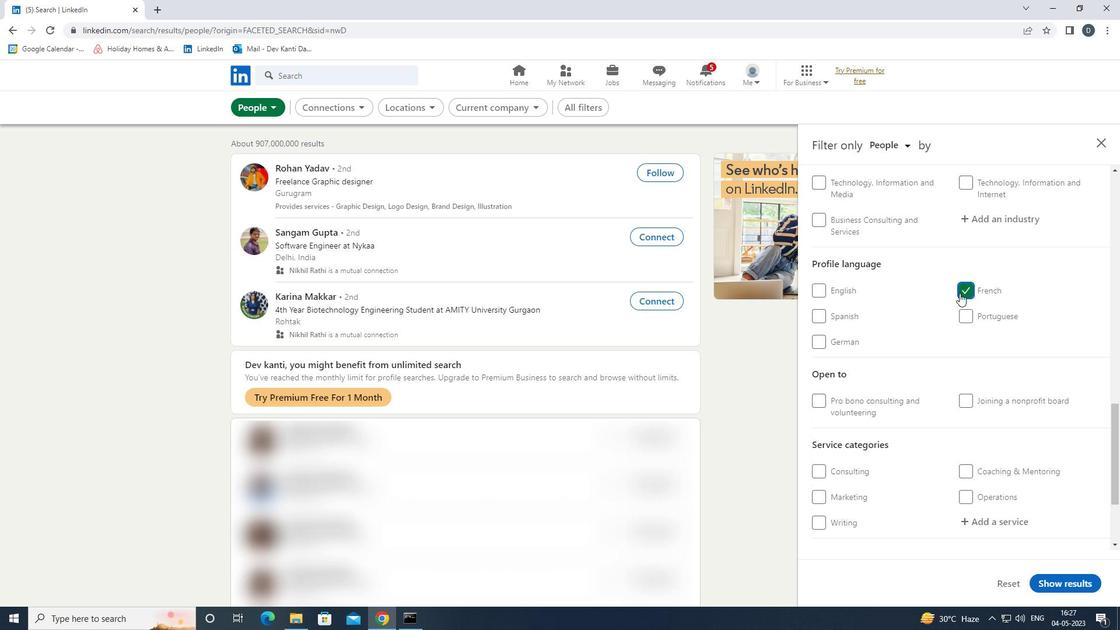 
Action: Mouse scrolled (960, 294) with delta (0, 0)
Screenshot: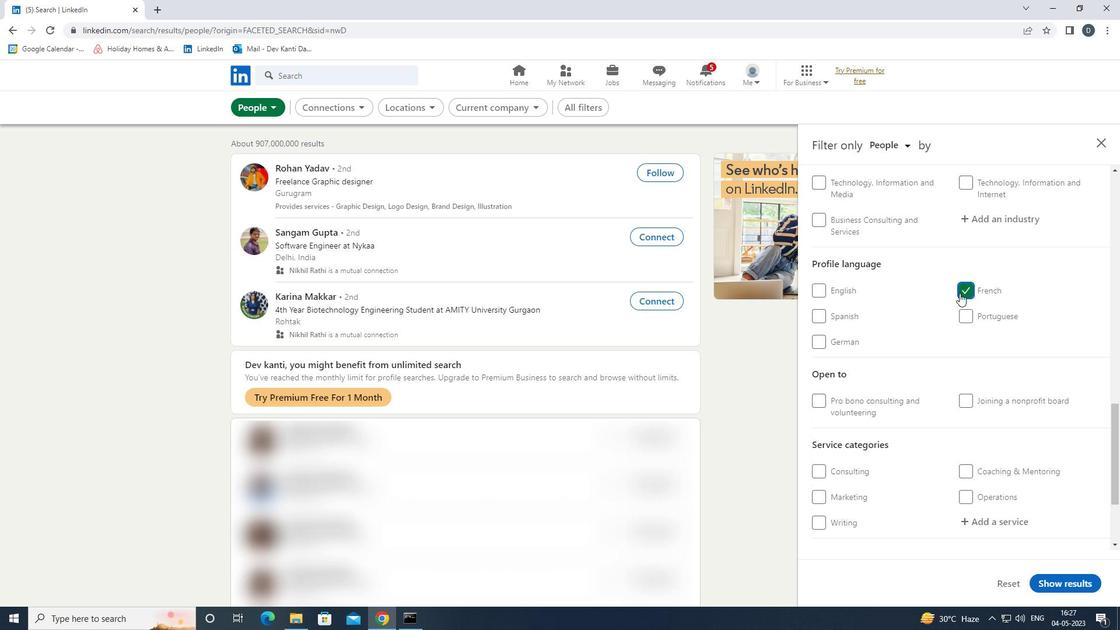 
Action: Mouse scrolled (960, 294) with delta (0, 0)
Screenshot: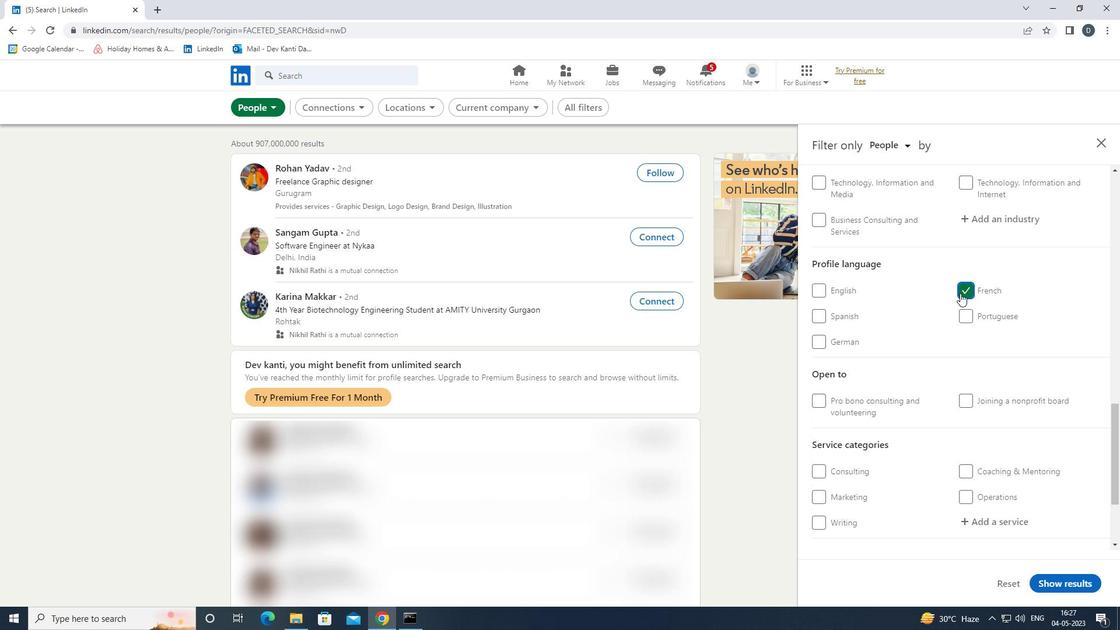 
Action: Mouse scrolled (960, 294) with delta (0, 0)
Screenshot: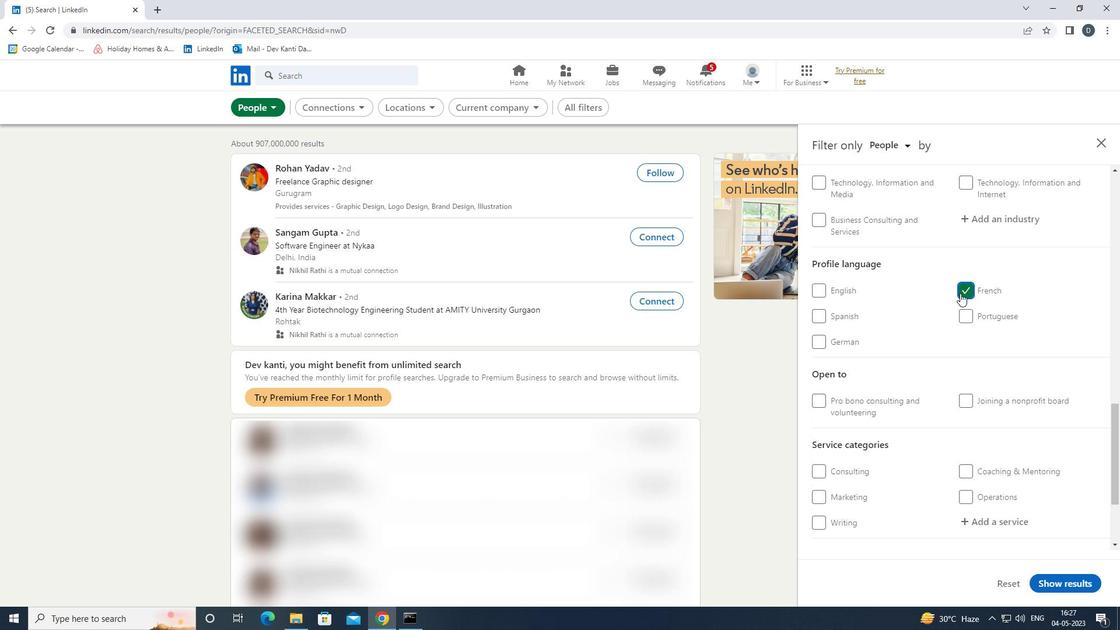 
Action: Mouse moved to (1001, 223)
Screenshot: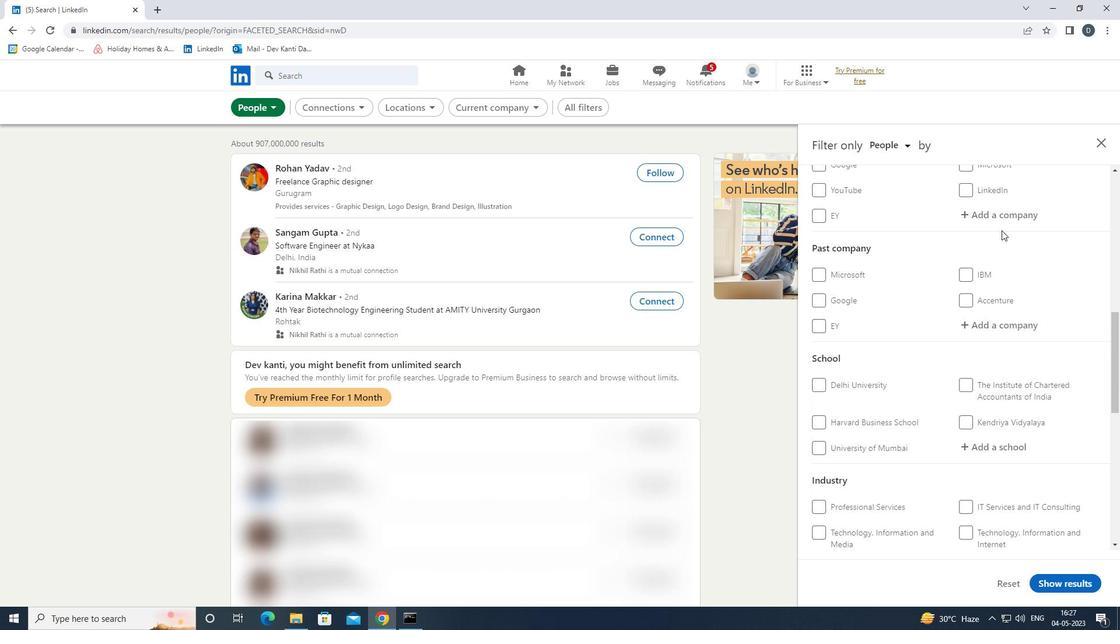 
Action: Mouse pressed left at (1001, 223)
Screenshot: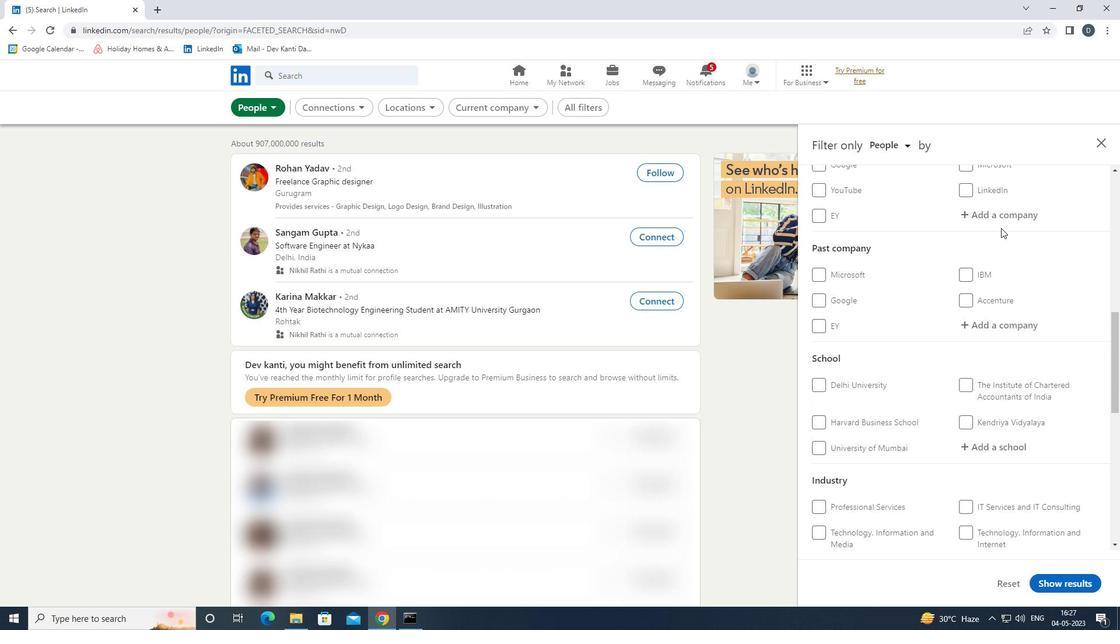 
Action: Mouse moved to (991, 227)
Screenshot: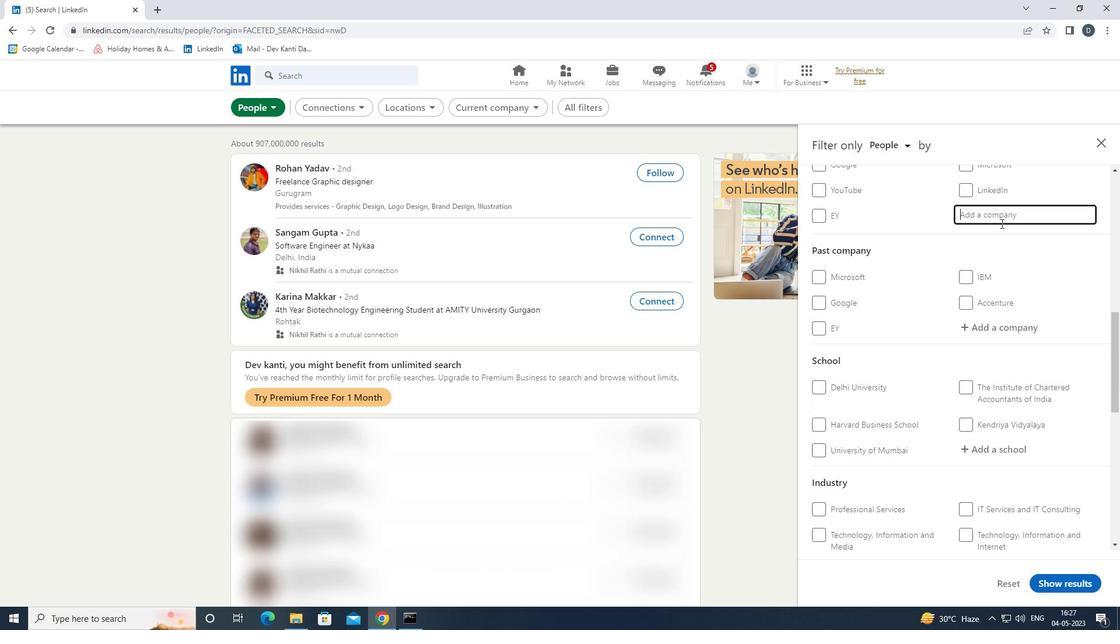 
Action: Key pressed <Key.shift>EDGE<Key.shift>VE
Screenshot: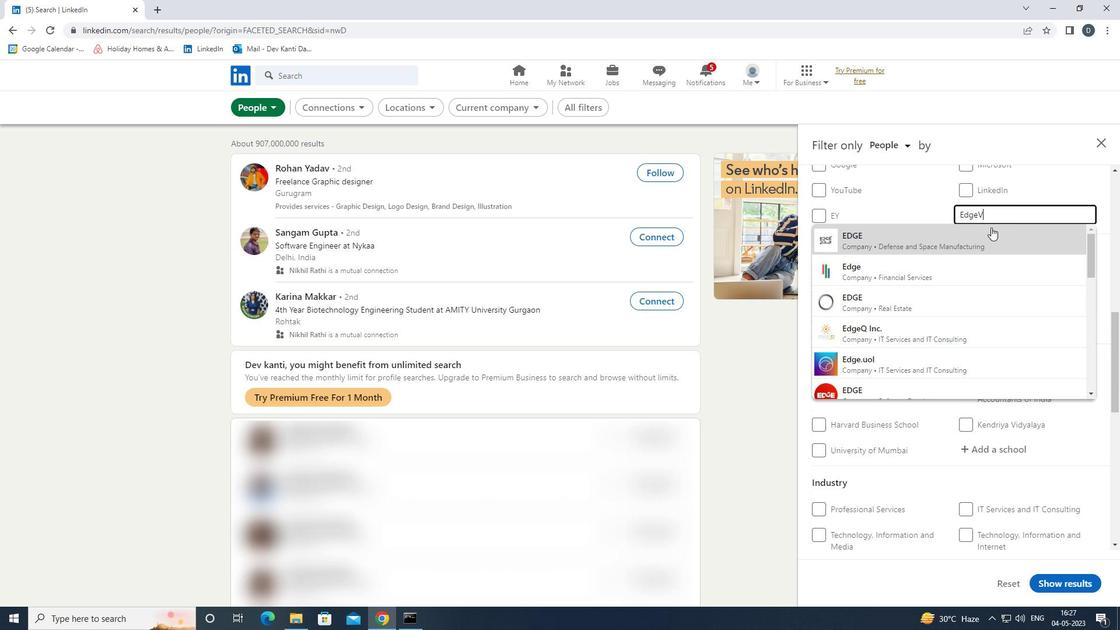 
Action: Mouse pressed left at (991, 227)
Screenshot: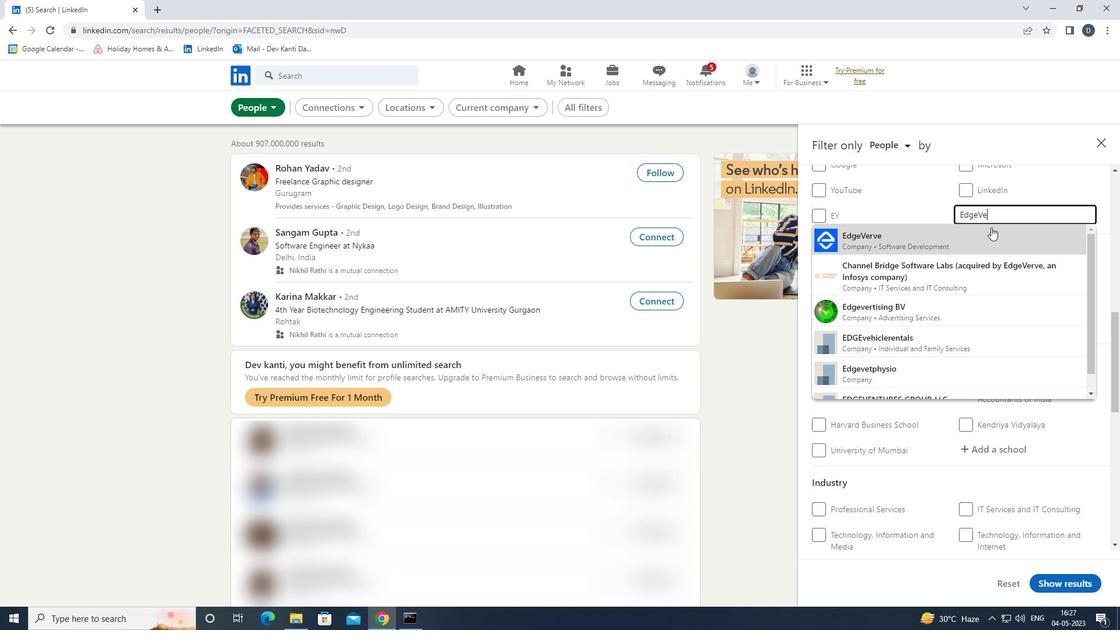 
Action: Mouse moved to (998, 235)
Screenshot: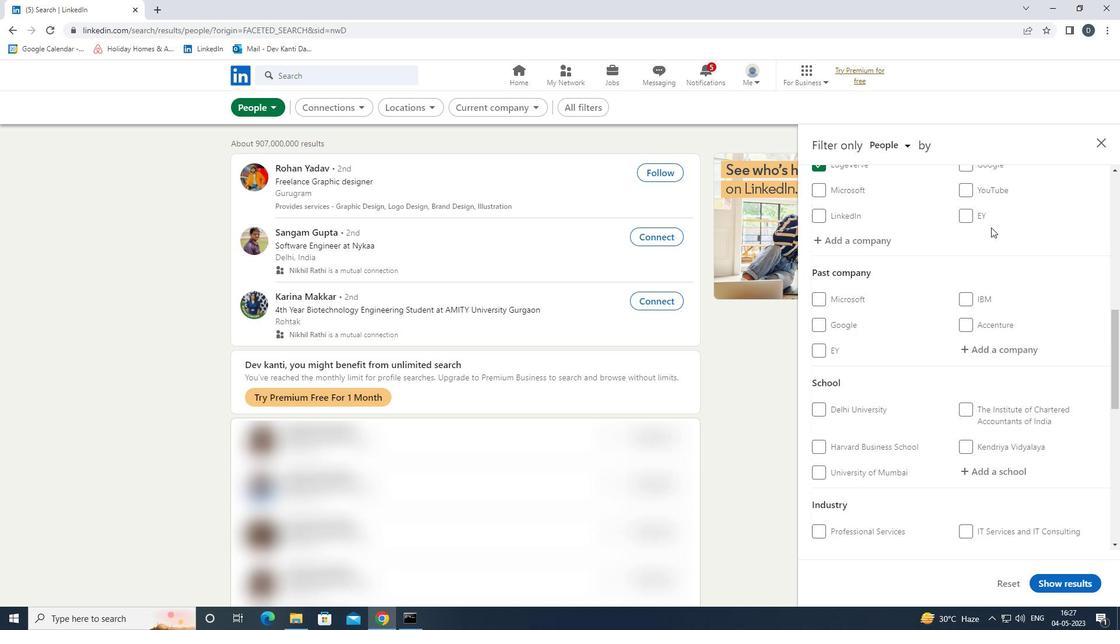 
Action: Mouse scrolled (998, 234) with delta (0, 0)
Screenshot: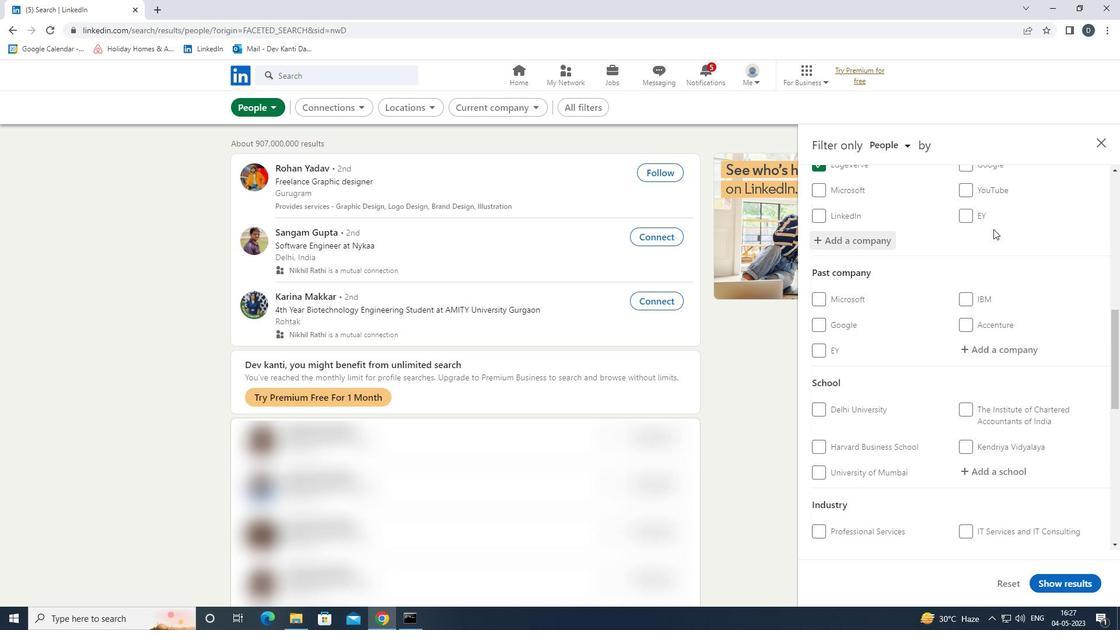 
Action: Mouse moved to (998, 235)
Screenshot: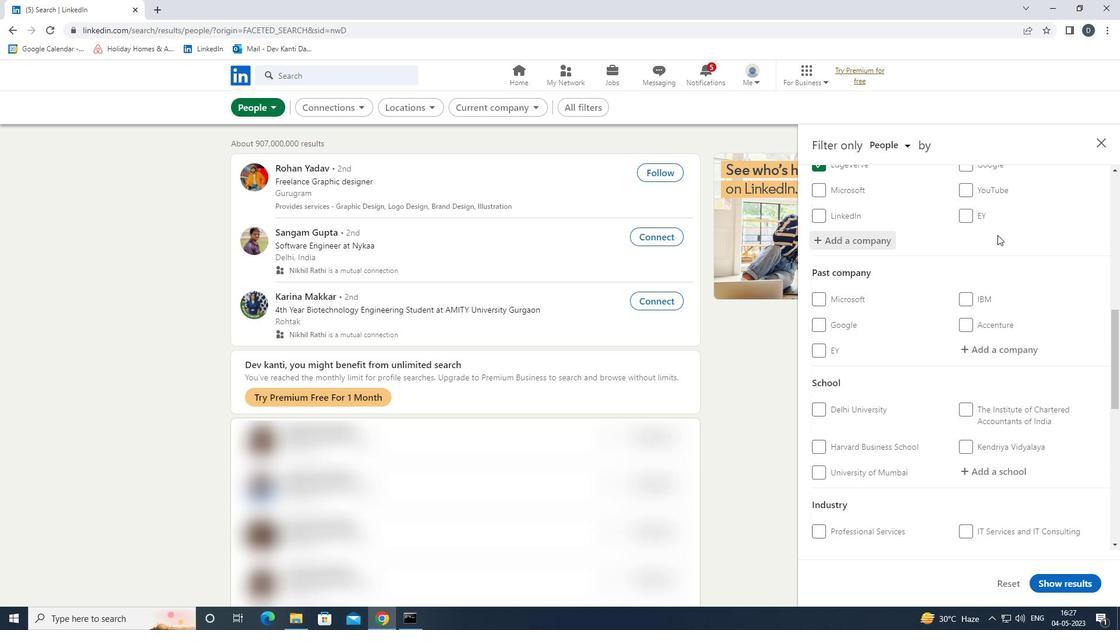 
Action: Mouse scrolled (998, 235) with delta (0, 0)
Screenshot: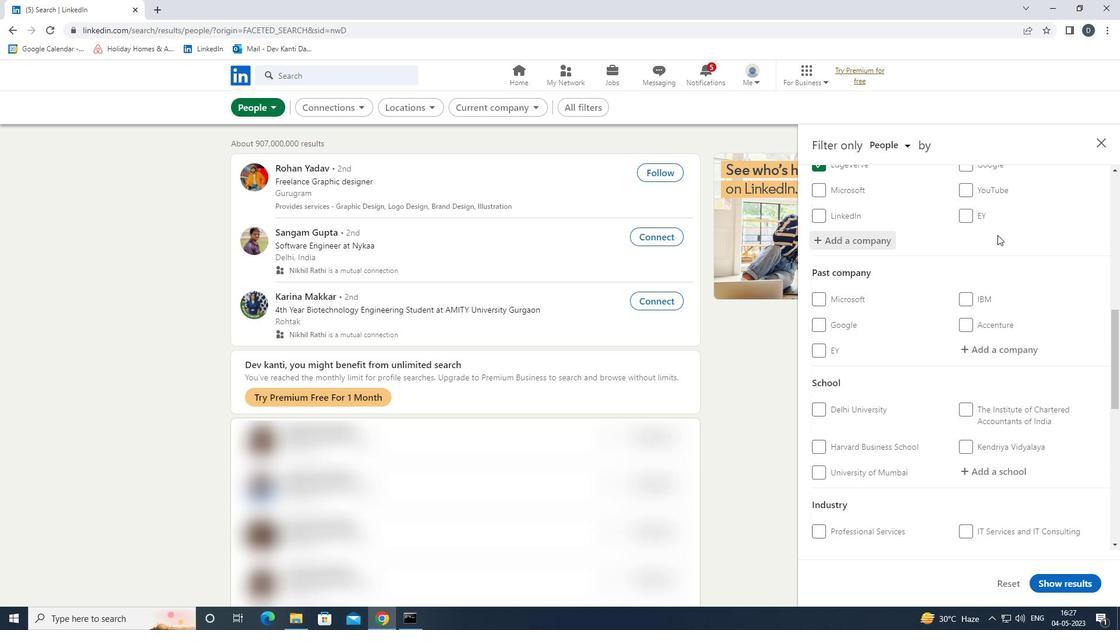 
Action: Mouse moved to (1000, 238)
Screenshot: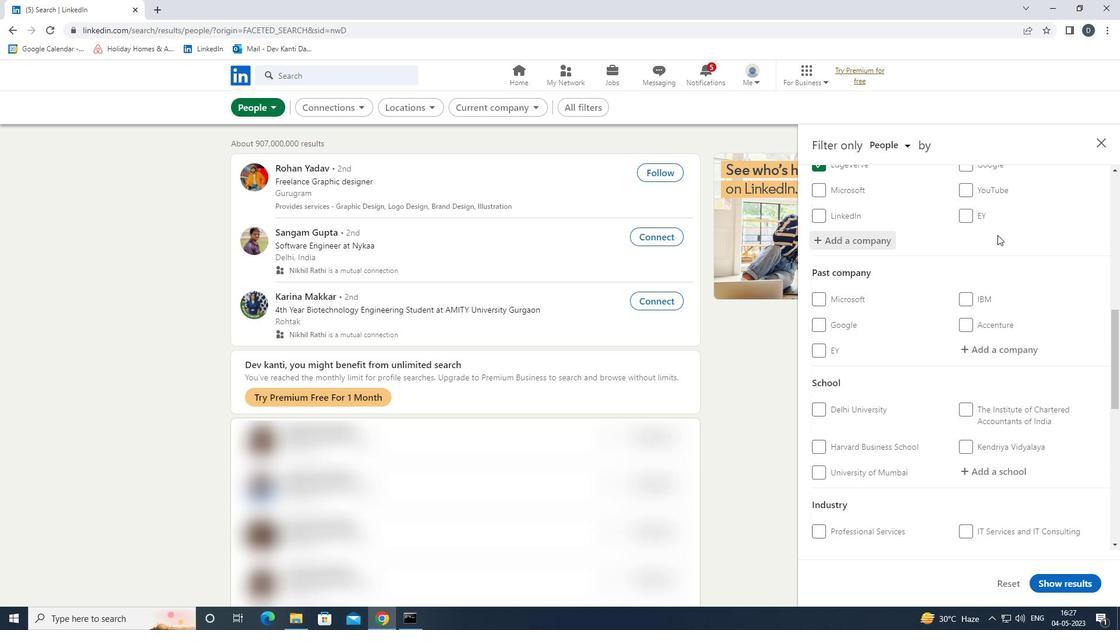 
Action: Mouse scrolled (1000, 237) with delta (0, 0)
Screenshot: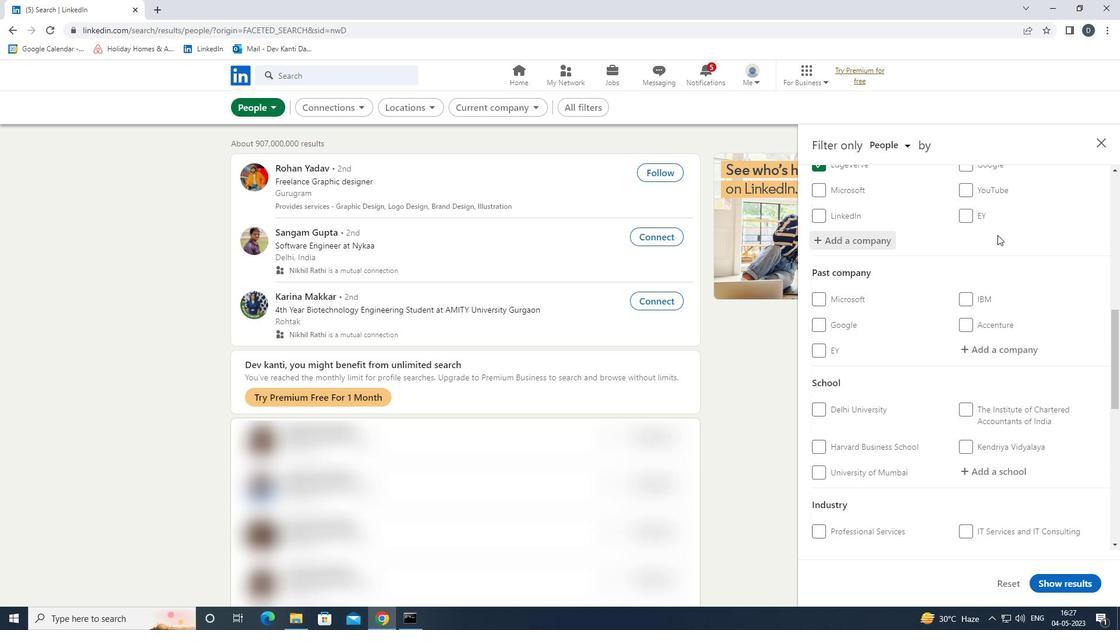 
Action: Mouse moved to (1000, 293)
Screenshot: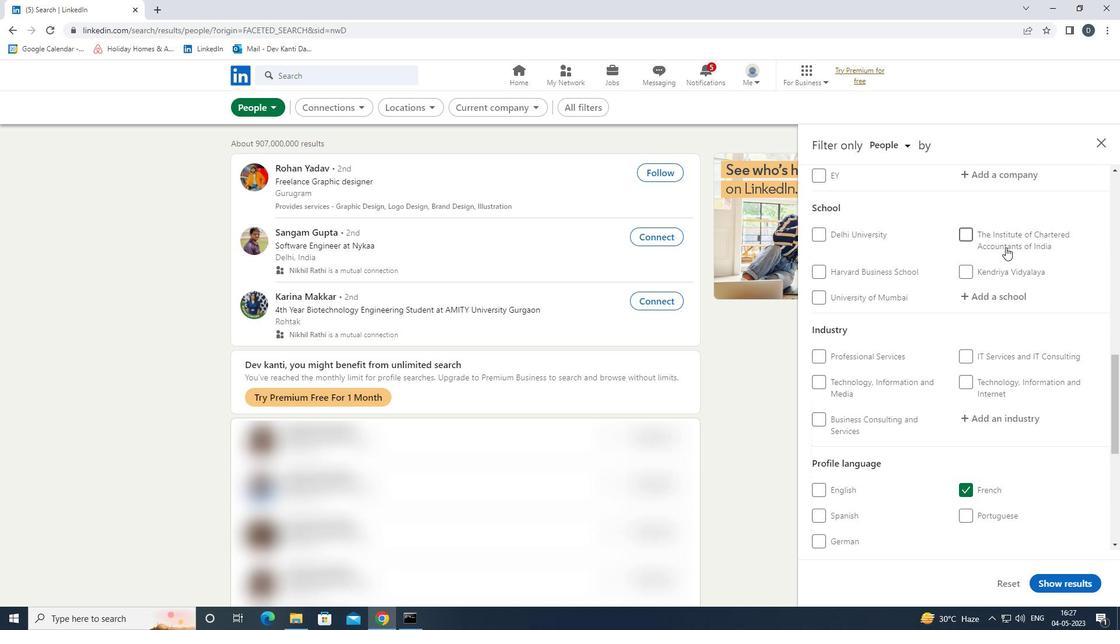 
Action: Mouse pressed left at (1000, 293)
Screenshot: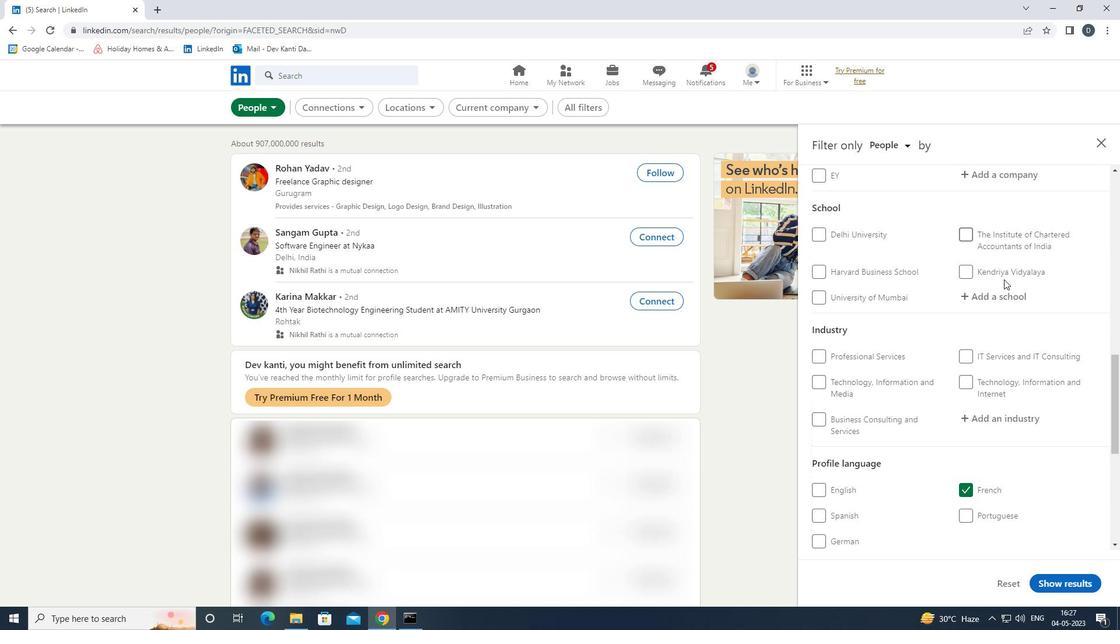 
Action: Key pressed <Key.shift><Key.shift><Key.shift><Key.shift><Key.shift><Key.shift><Key.shift>RAJASTHAN<Key.space><Key.shift>TECHNICAL<Key.down><Key.enter>
Screenshot: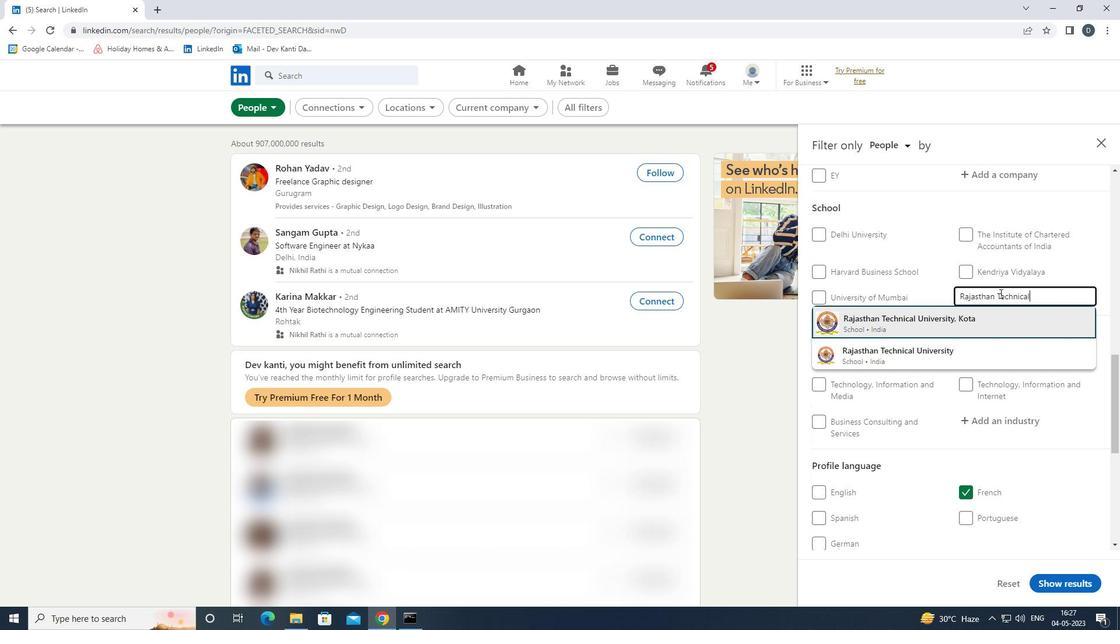 
Action: Mouse scrolled (1000, 293) with delta (0, 0)
Screenshot: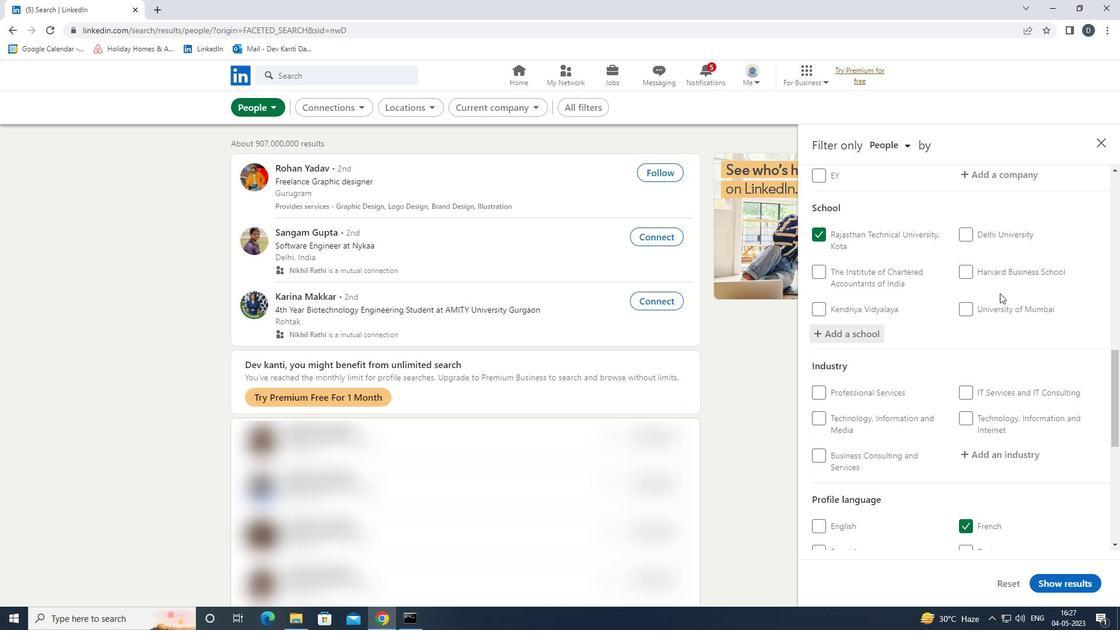 
Action: Mouse scrolled (1000, 293) with delta (0, 0)
Screenshot: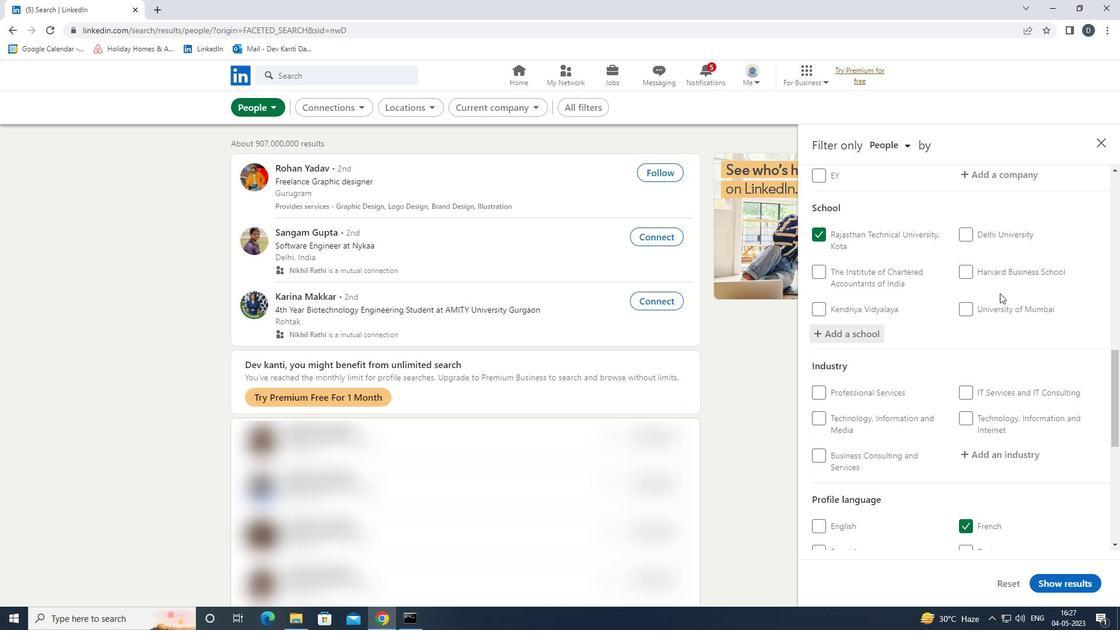 
Action: Mouse scrolled (1000, 293) with delta (0, 0)
Screenshot: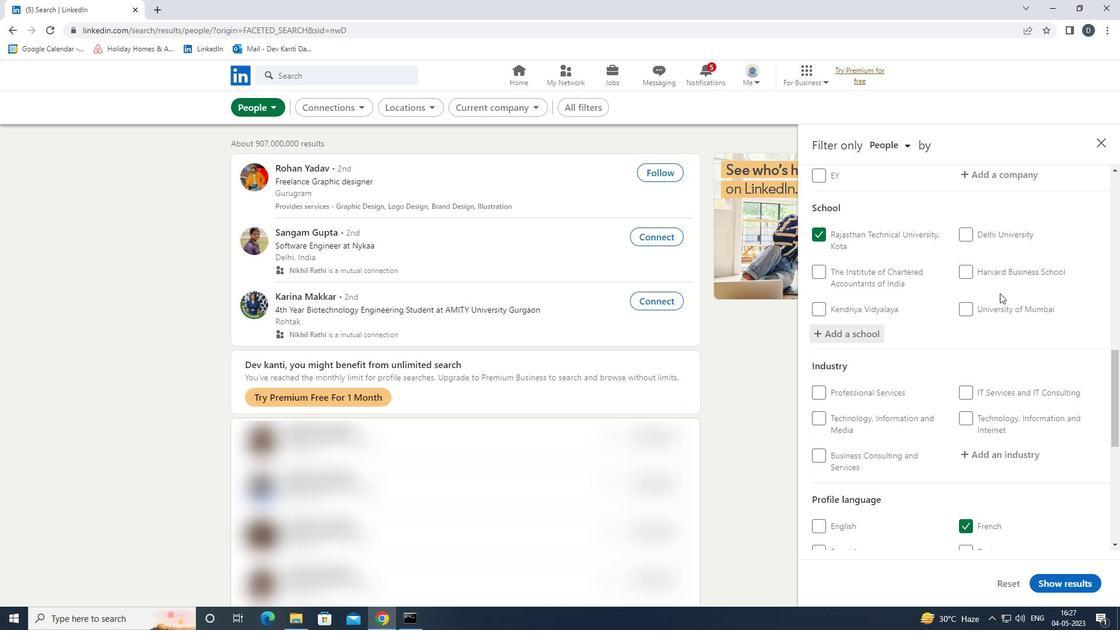 
Action: Mouse moved to (987, 279)
Screenshot: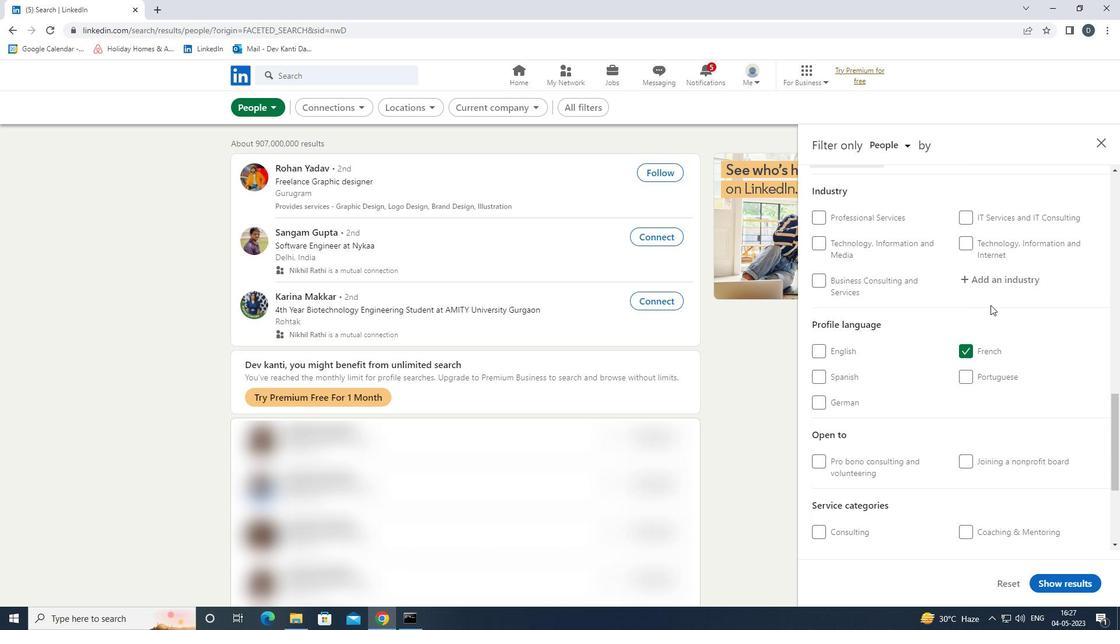 
Action: Mouse pressed left at (987, 279)
Screenshot: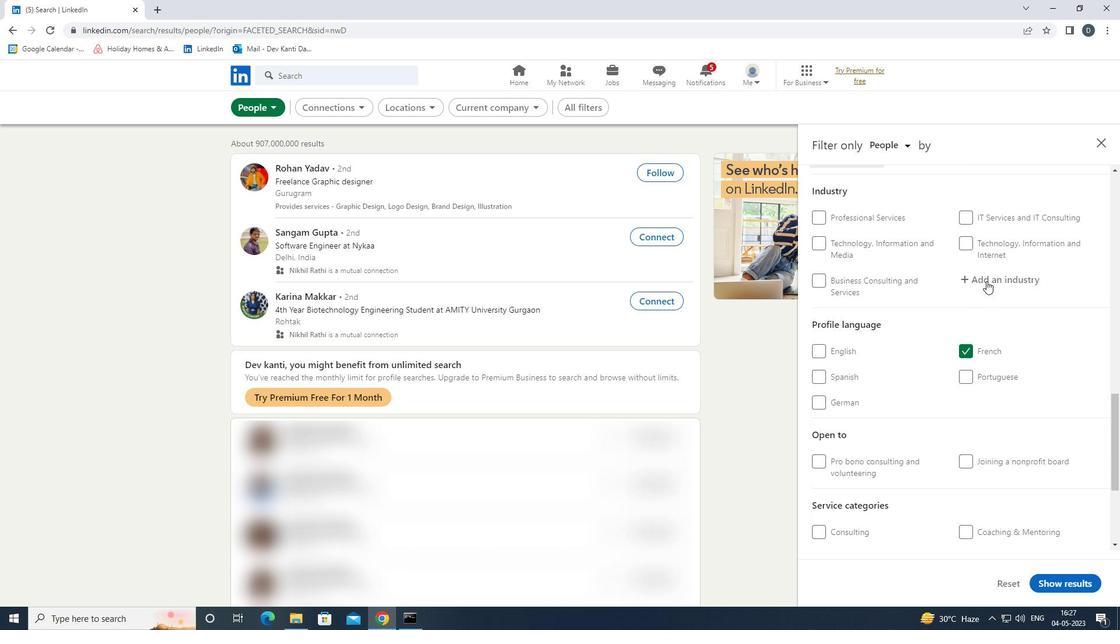
Action: Key pressed <Key.shift><Key.shift><Key.shift><Key.shift><Key.shift>AIRLINES<Key.space>AND<Key.down><Key.enter>
Screenshot: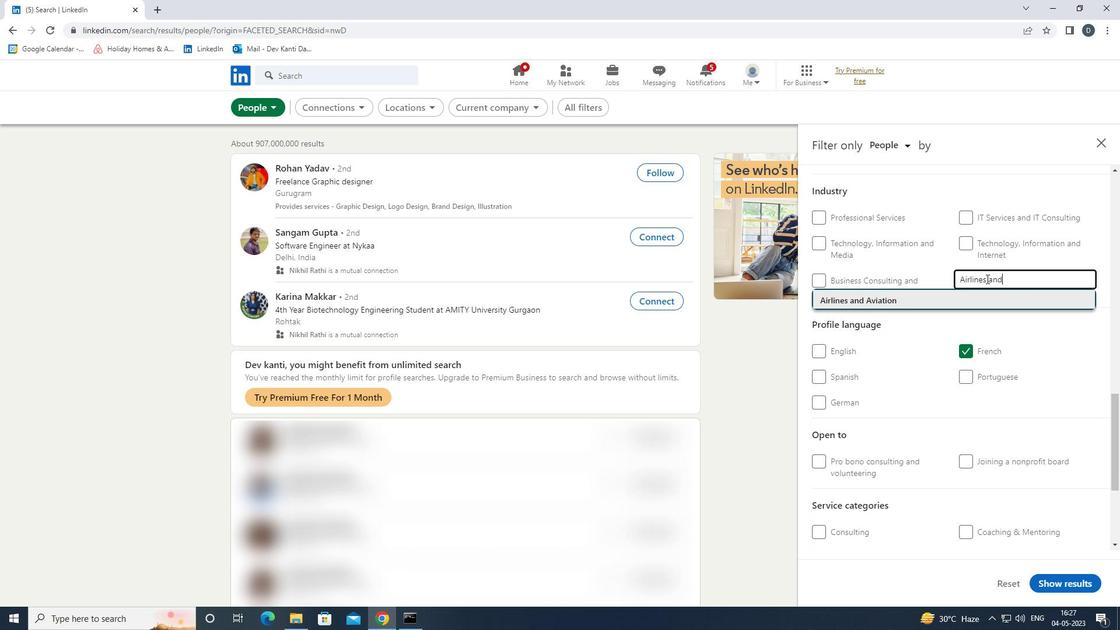 
Action: Mouse scrolled (987, 278) with delta (0, 0)
Screenshot: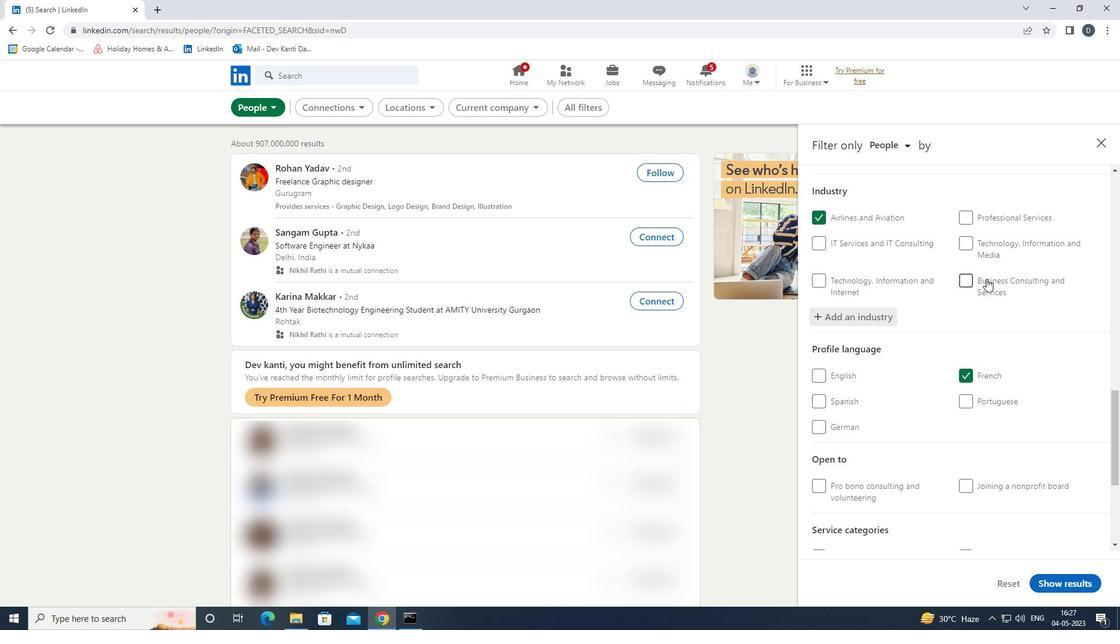 
Action: Mouse scrolled (987, 278) with delta (0, 0)
Screenshot: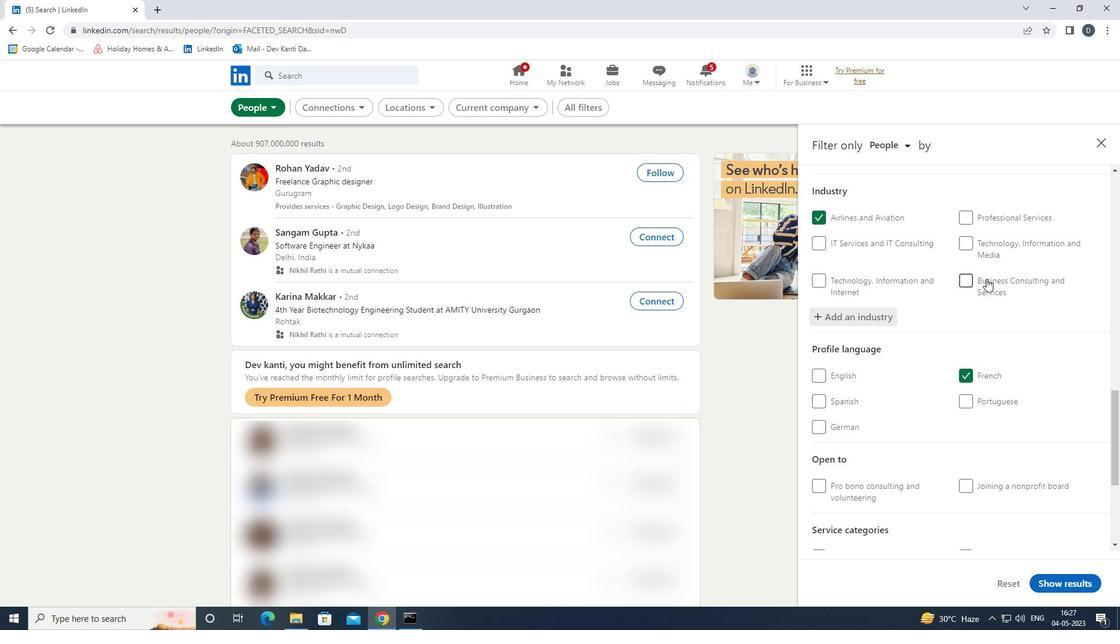 
Action: Mouse scrolled (987, 278) with delta (0, 0)
Screenshot: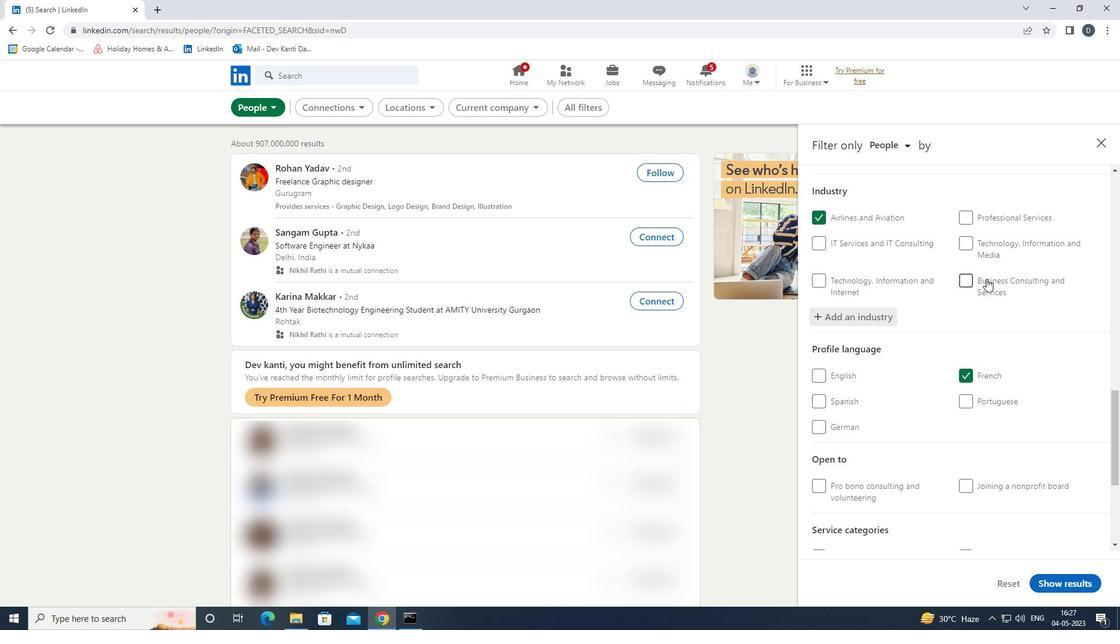 
Action: Mouse scrolled (987, 278) with delta (0, 0)
Screenshot: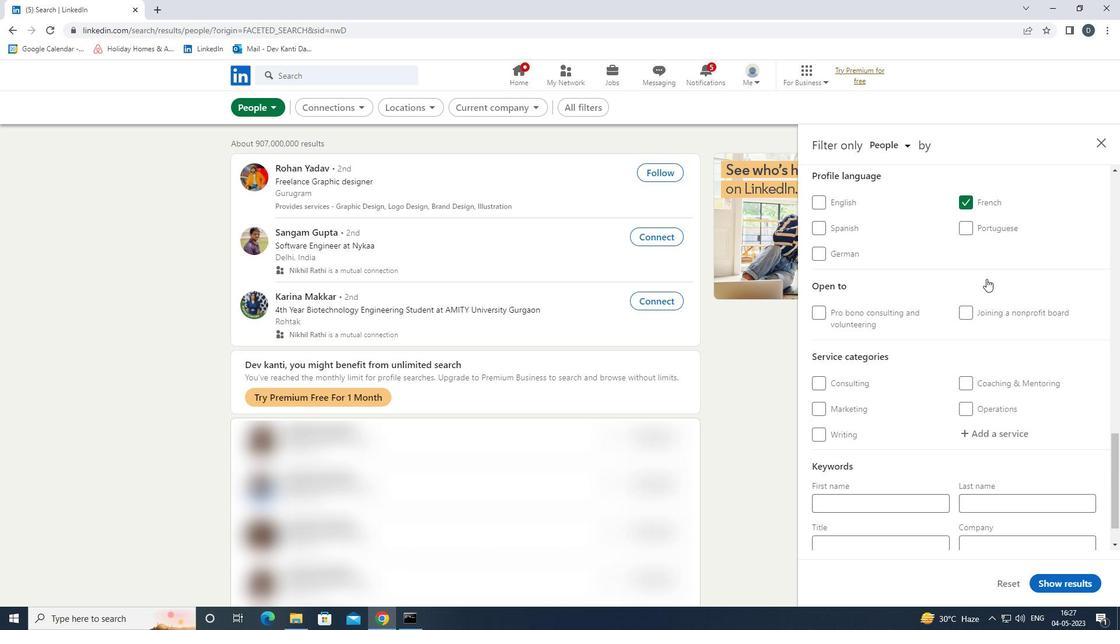 
Action: Mouse moved to (1001, 380)
Screenshot: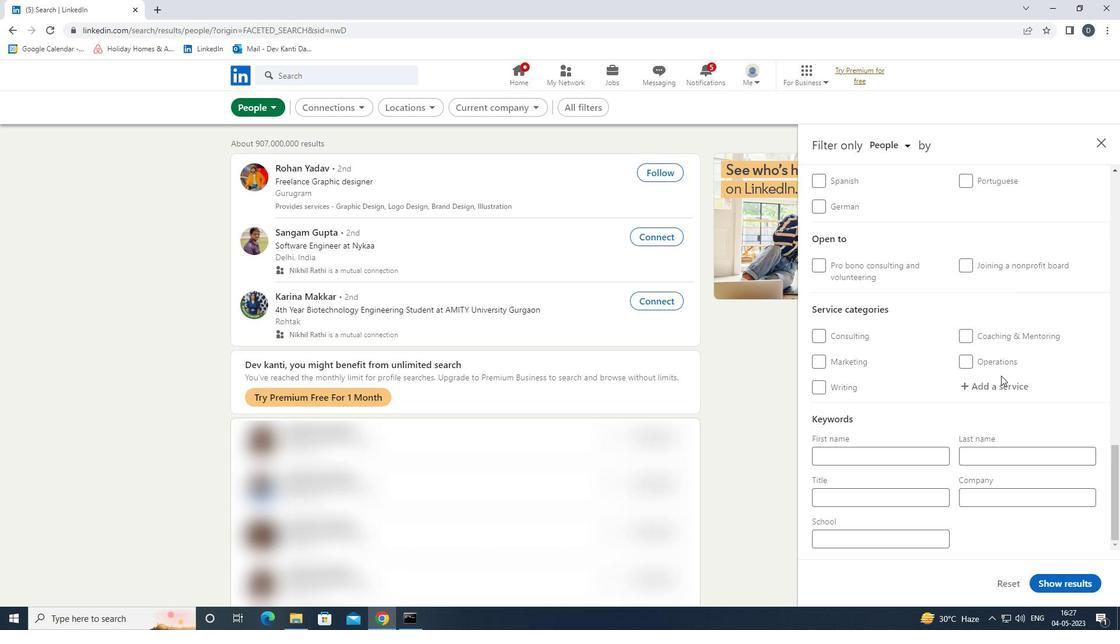 
Action: Mouse pressed left at (1001, 380)
Screenshot: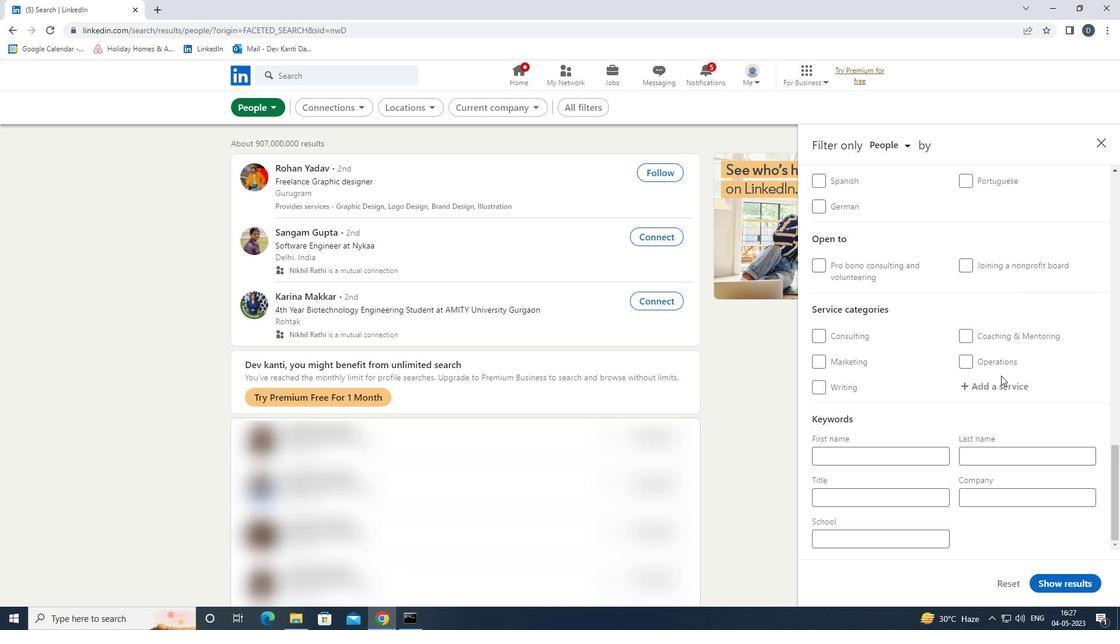 
Action: Mouse moved to (1001, 294)
Screenshot: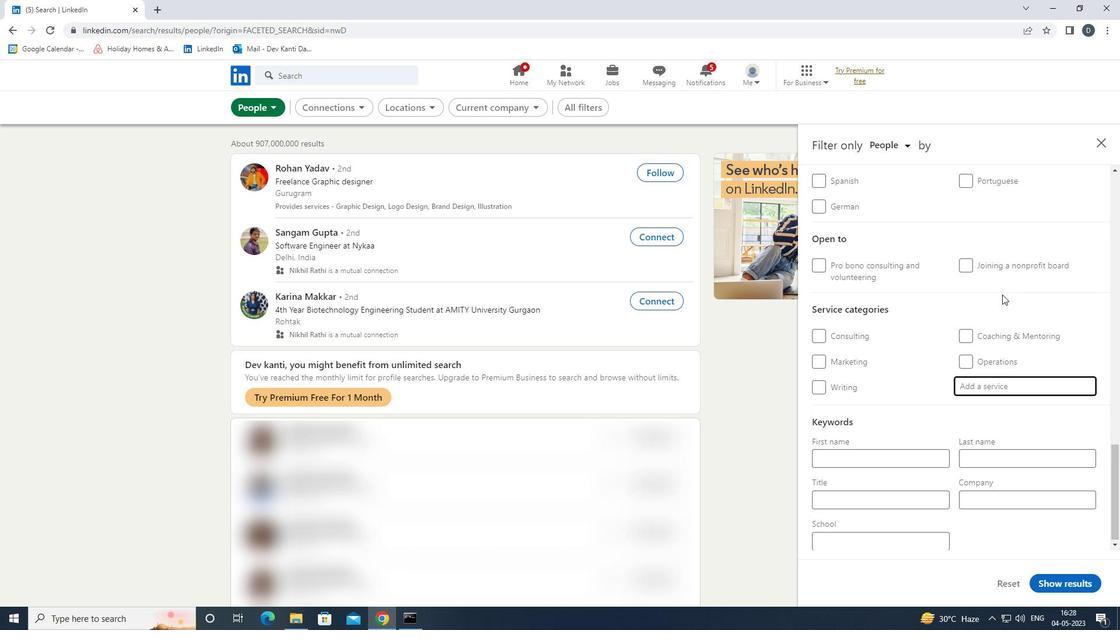 
Action: Key pressed <Key.shift><Key.shift><Key.shift><Key.shift><Key.shift>MARKET<Key.down><Key.down><Key.enter>
Screenshot: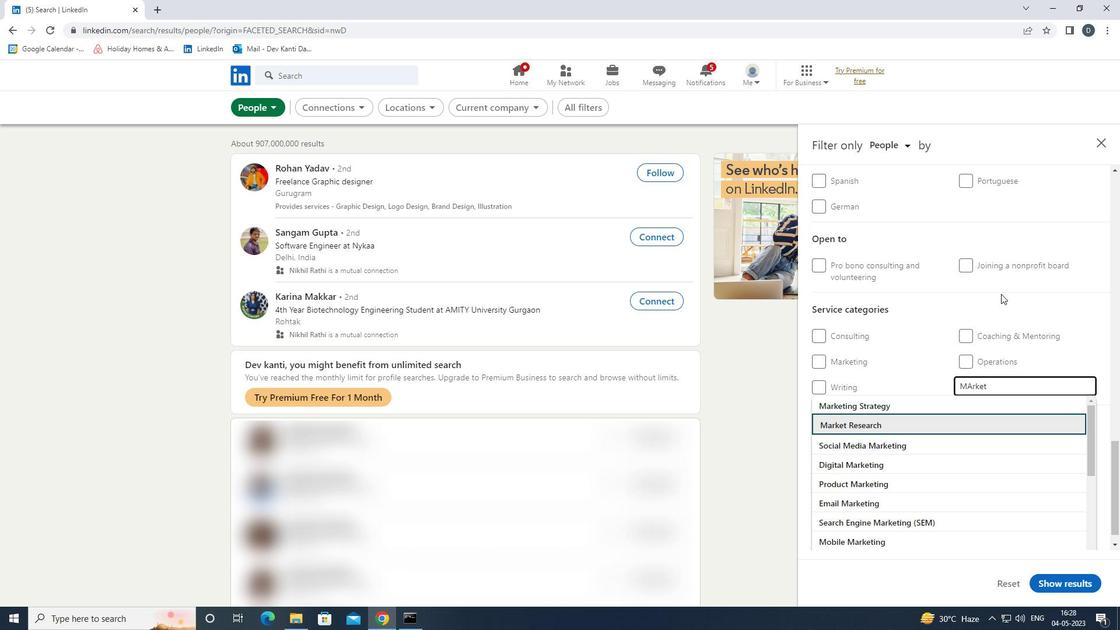 
Action: Mouse moved to (1031, 311)
Screenshot: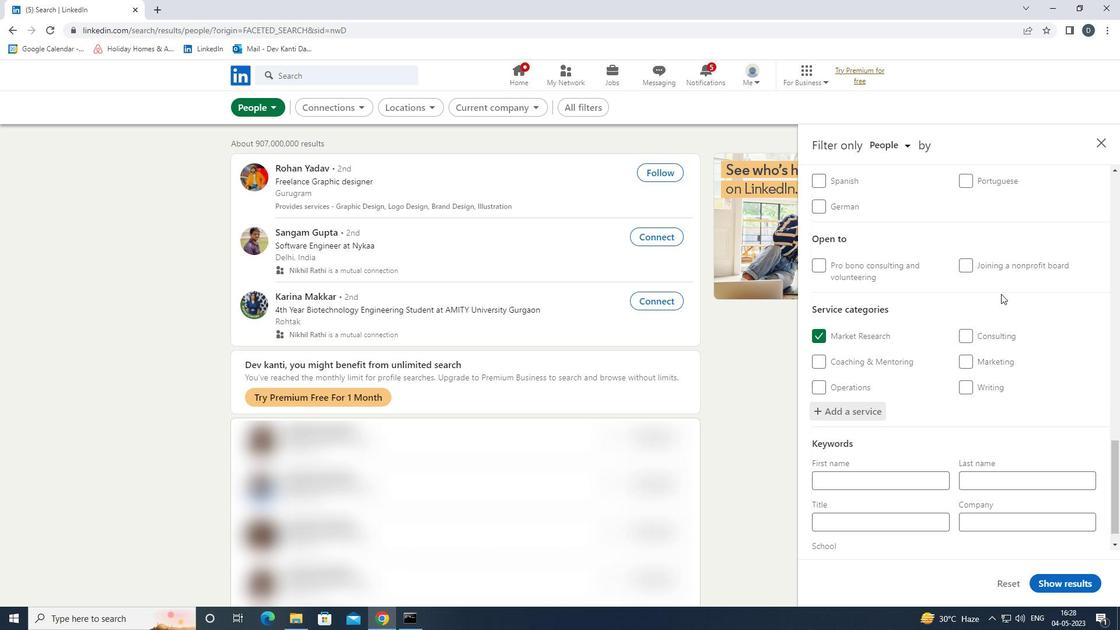 
Action: Mouse scrolled (1031, 310) with delta (0, 0)
Screenshot: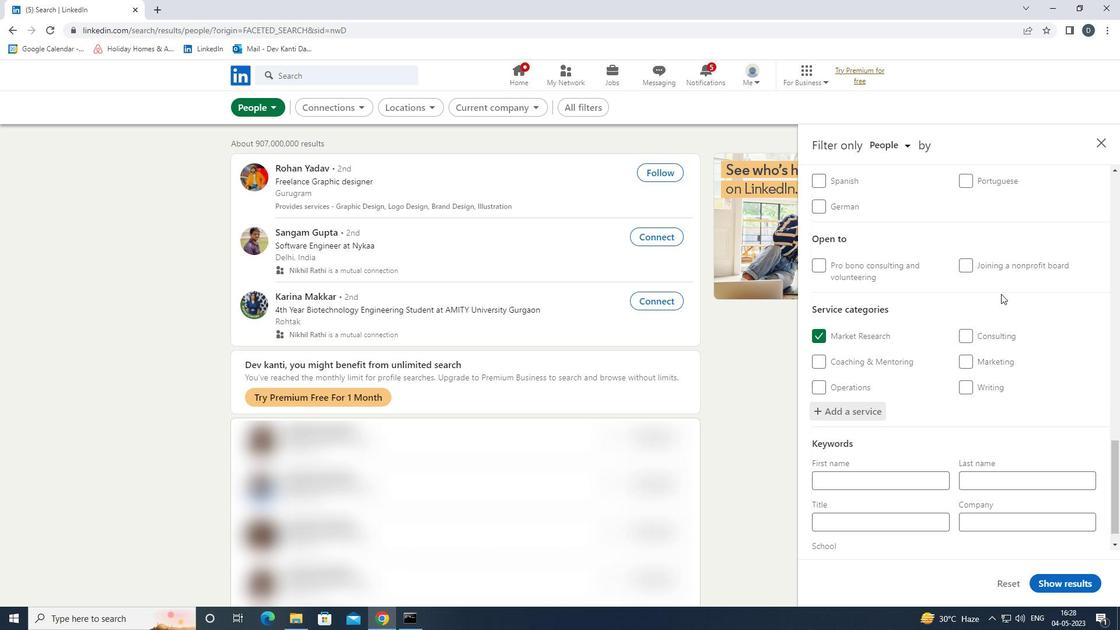 
Action: Mouse moved to (1005, 353)
Screenshot: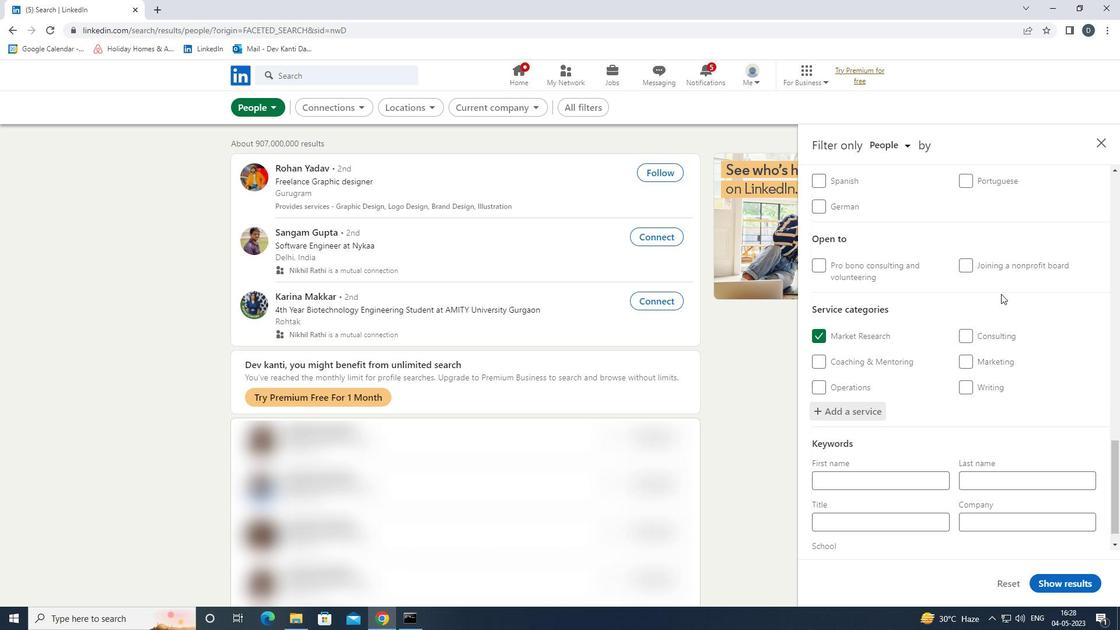 
Action: Mouse scrolled (1005, 352) with delta (0, 0)
Screenshot: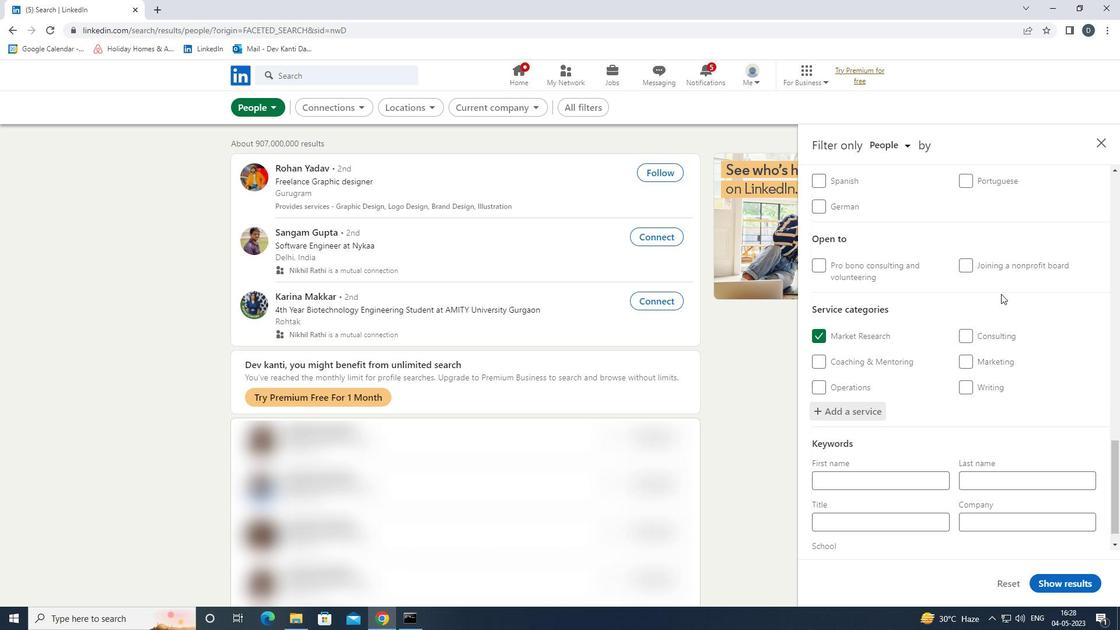 
Action: Mouse moved to (999, 368)
Screenshot: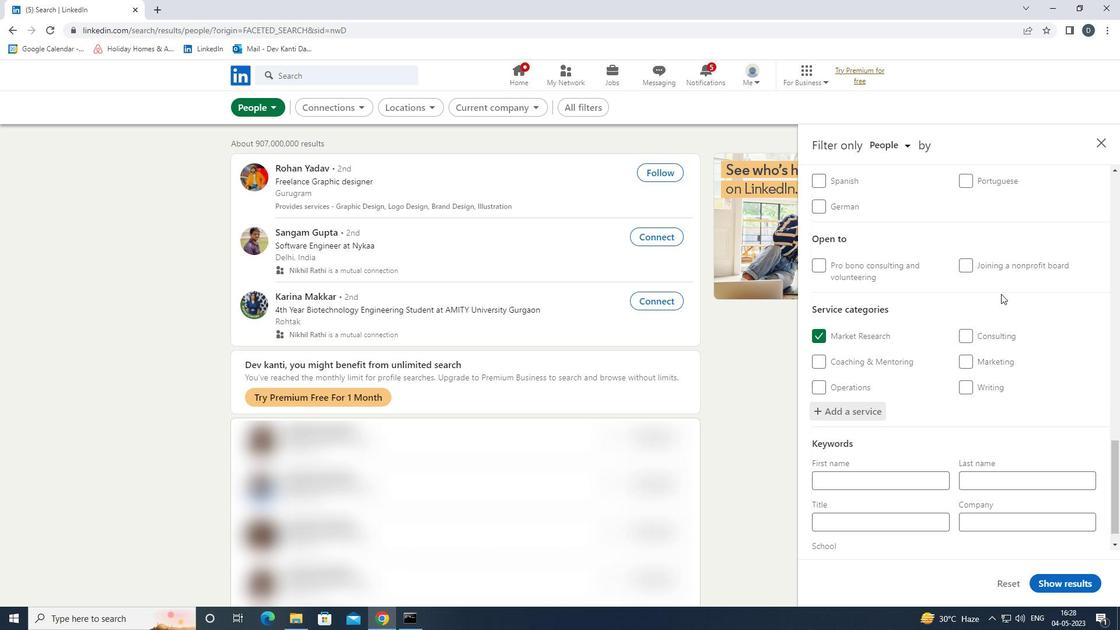 
Action: Mouse scrolled (999, 367) with delta (0, 0)
Screenshot: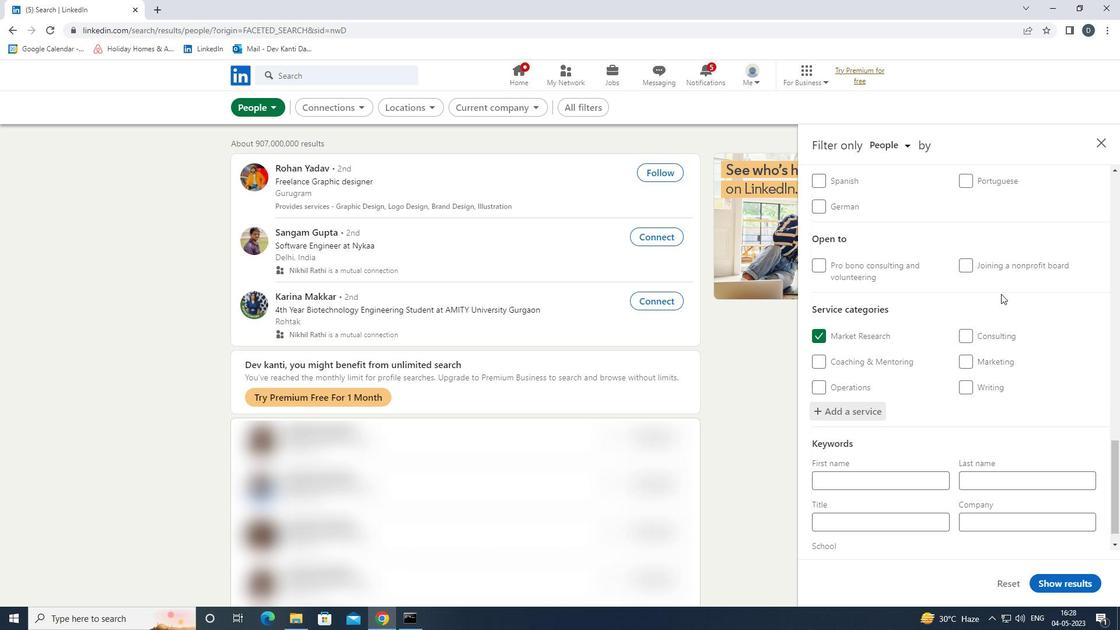
Action: Mouse moved to (981, 396)
Screenshot: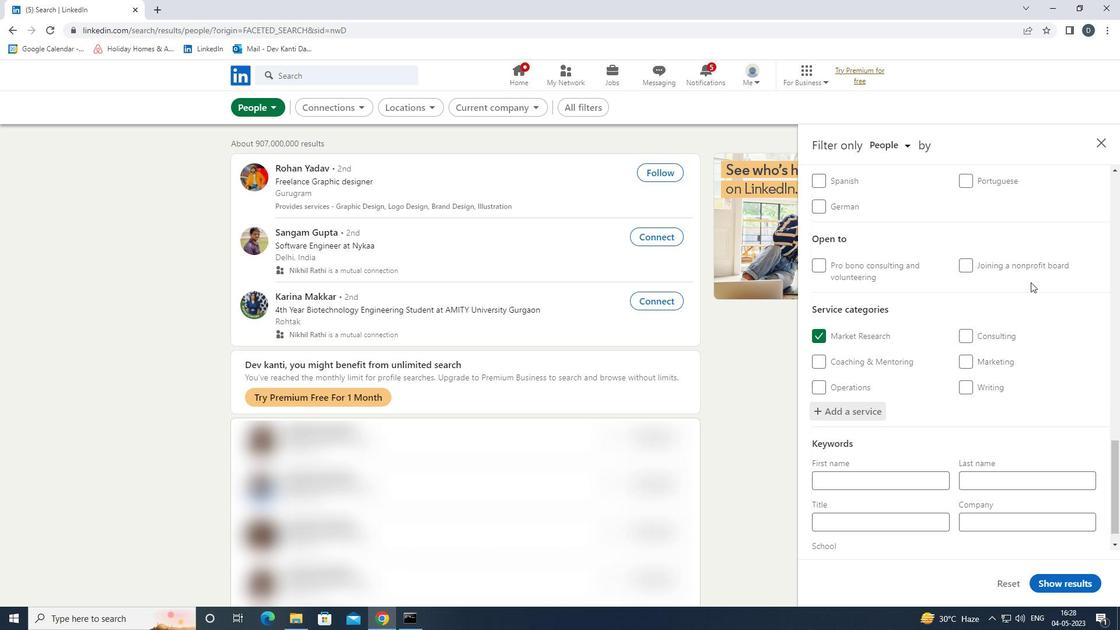 
Action: Mouse scrolled (981, 395) with delta (0, 0)
Screenshot: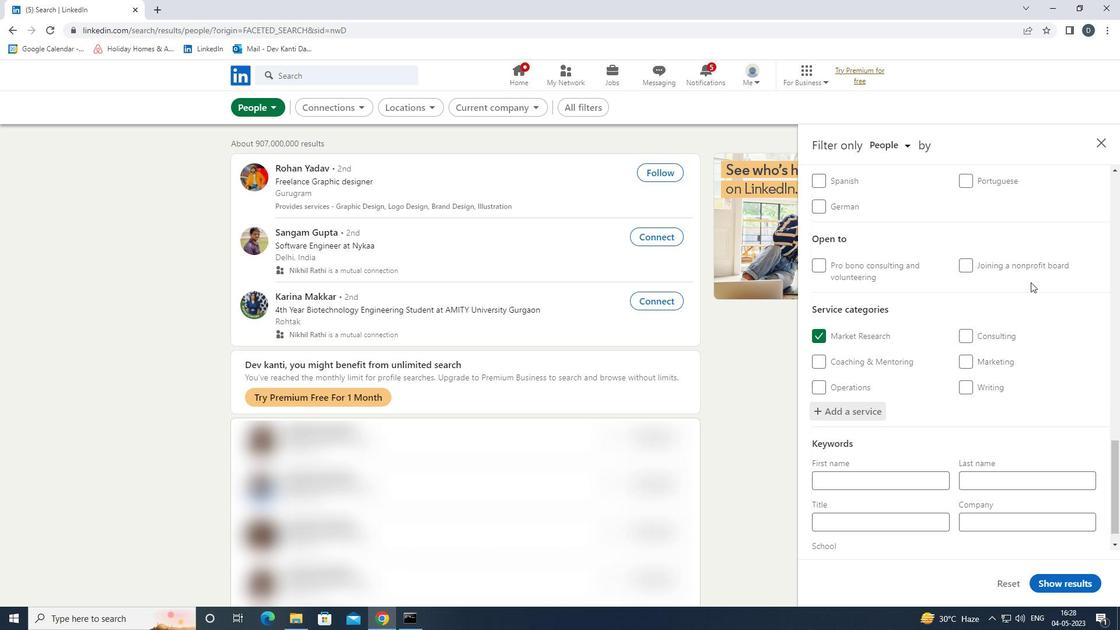 
Action: Mouse moved to (964, 416)
Screenshot: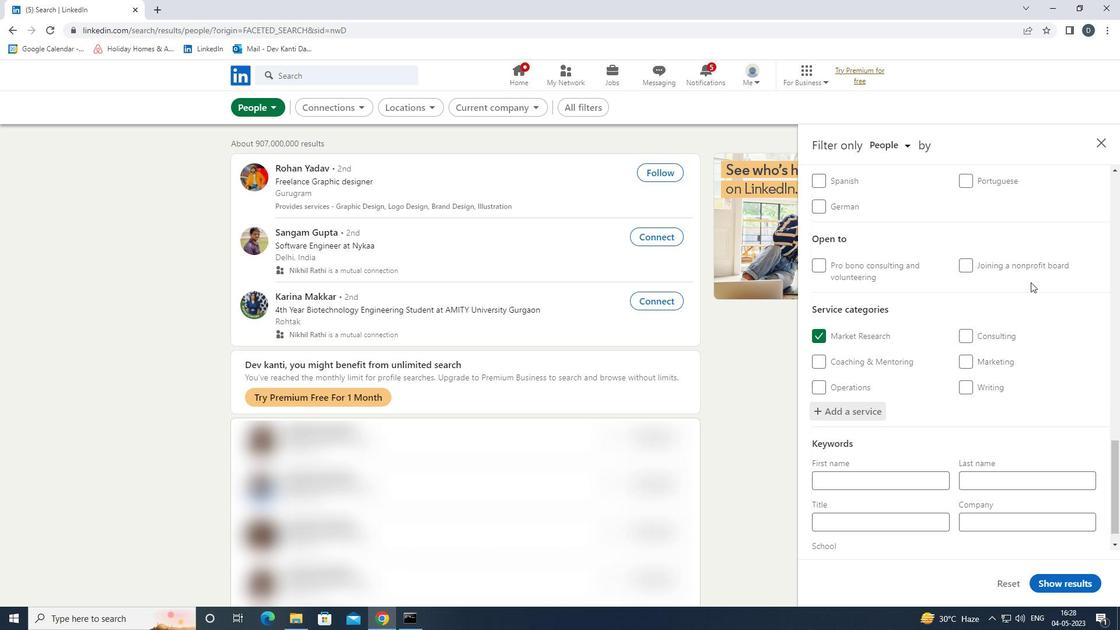 
Action: Mouse scrolled (964, 416) with delta (0, 0)
Screenshot: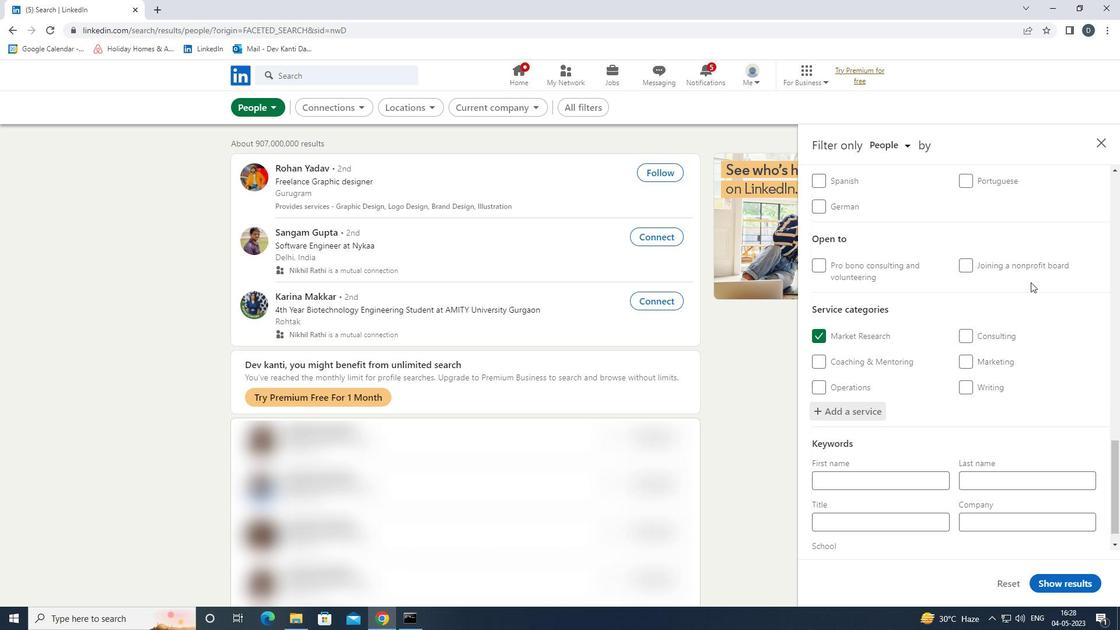 
Action: Mouse moved to (875, 495)
Screenshot: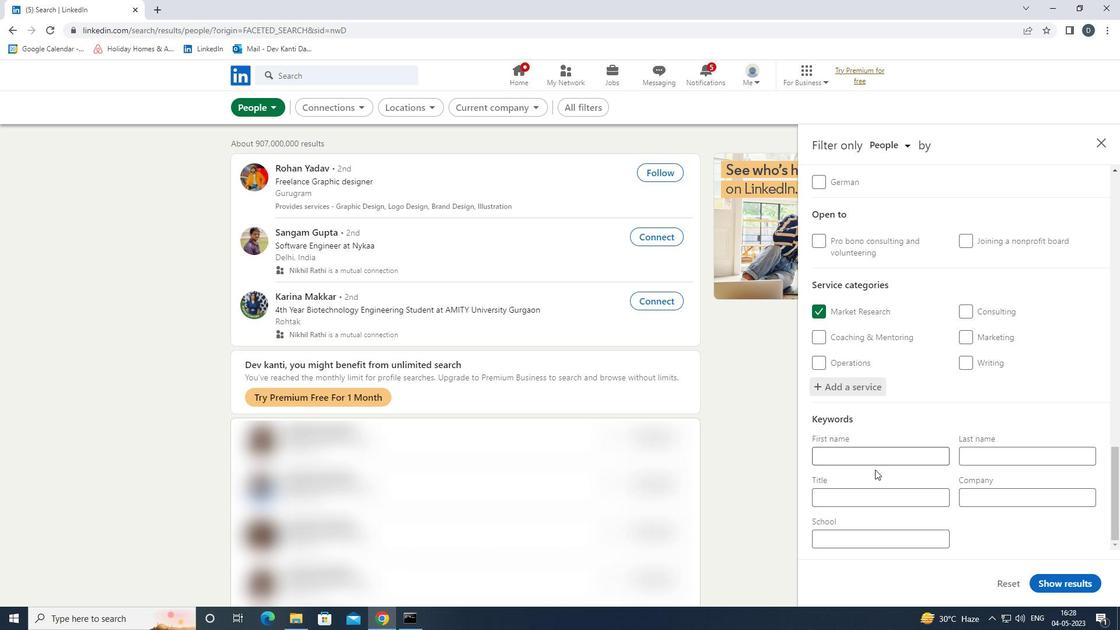 
Action: Mouse pressed left at (875, 495)
Screenshot: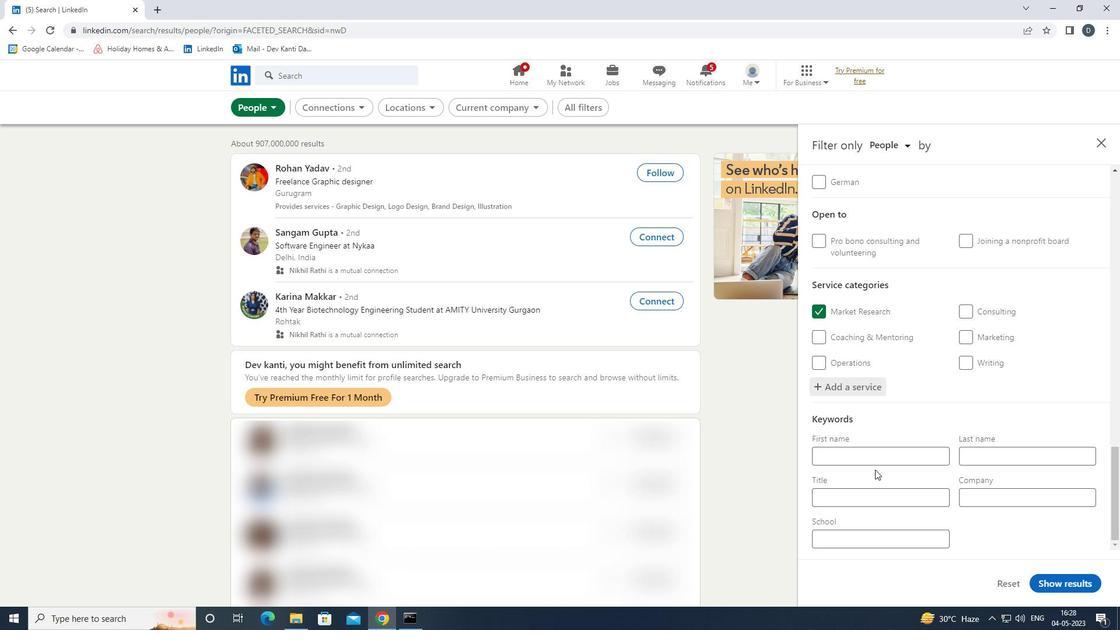 
Action: Mouse moved to (872, 492)
Screenshot: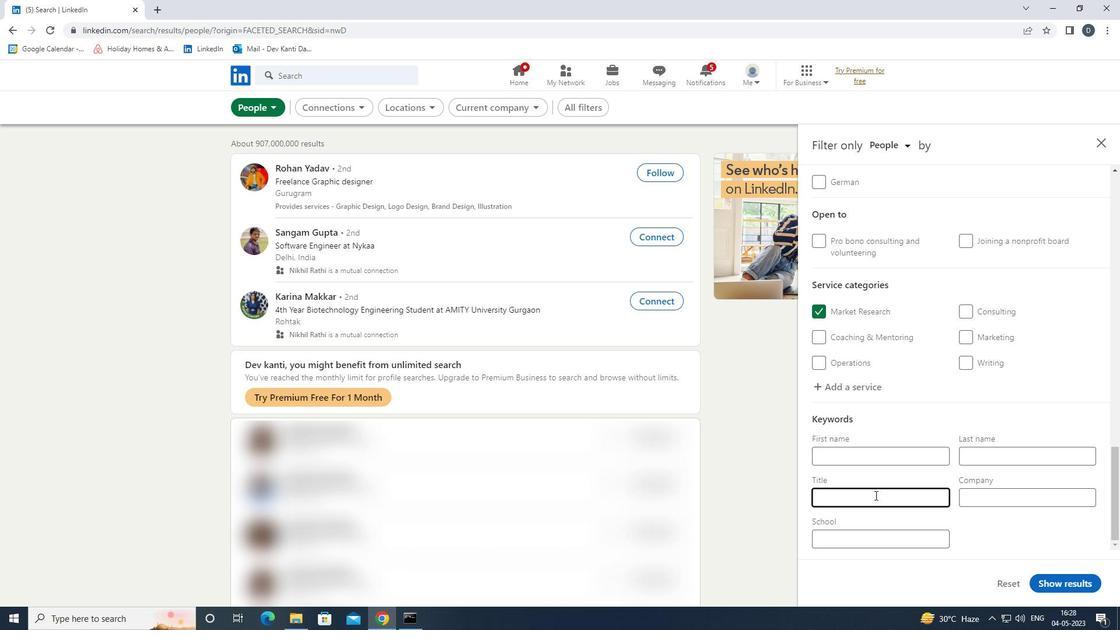 
Action: Key pressed <Key.shift><Key.shift><Key.shift><Key.shift><Key.shift><Key.shift><Key.shift>EXECUTIVE<Key.space><Key.shift>ASSISTANT
Screenshot: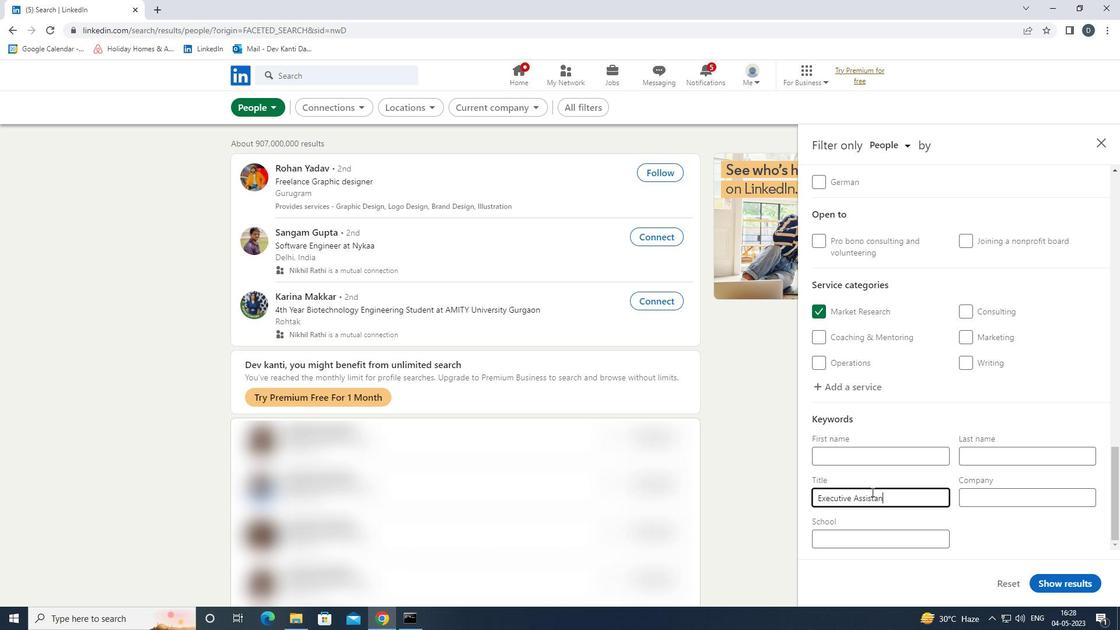 
Action: Mouse moved to (1074, 582)
Screenshot: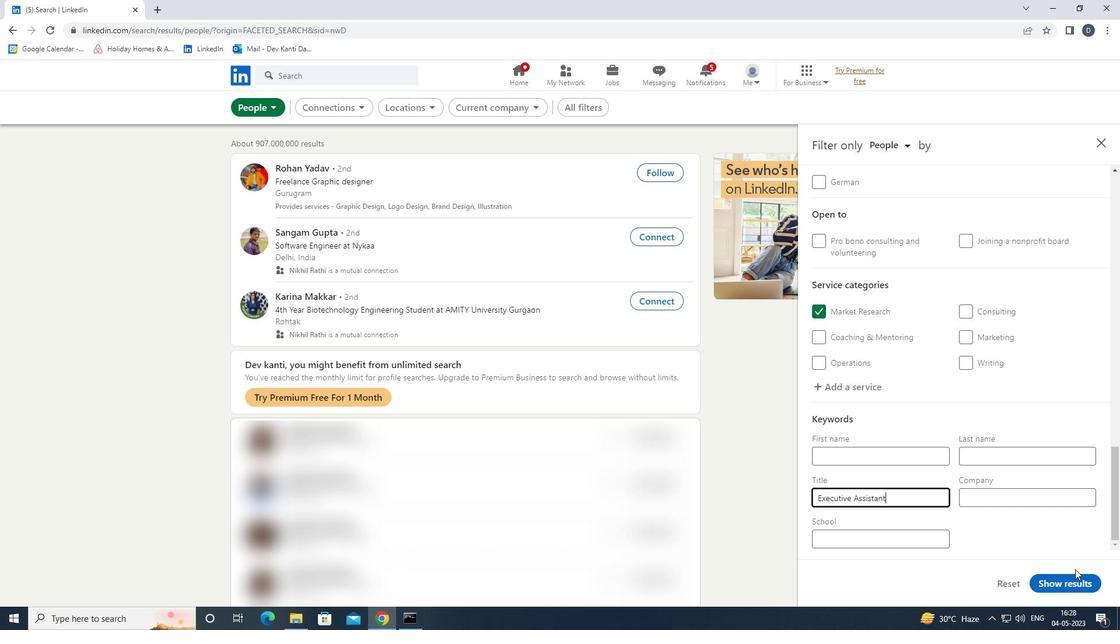 
Action: Mouse pressed left at (1074, 582)
Screenshot: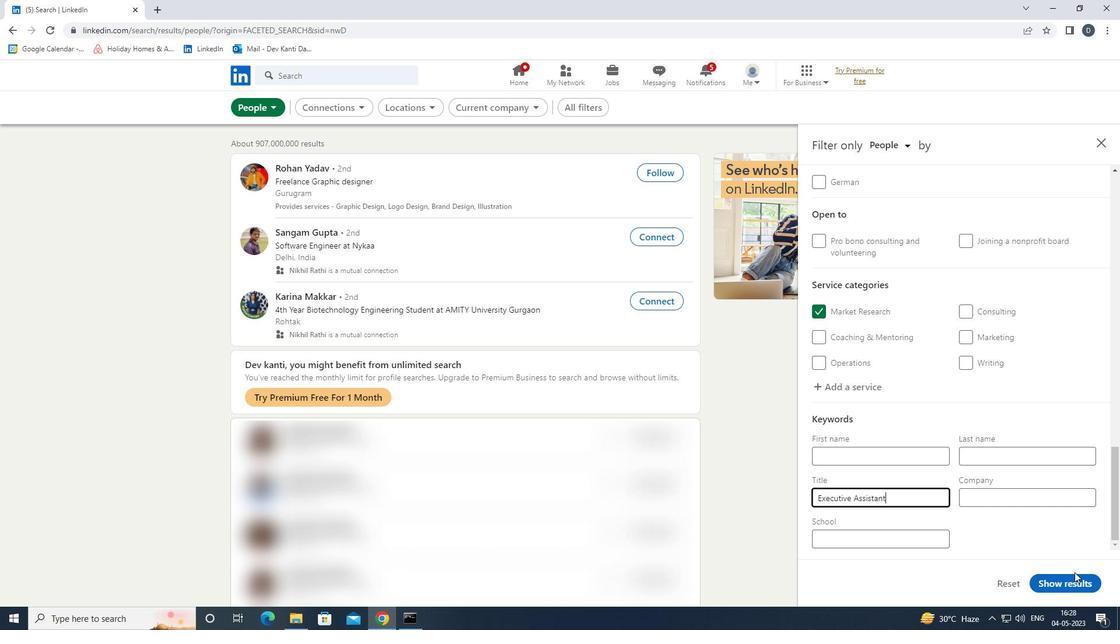
Action: Mouse moved to (739, 238)
Screenshot: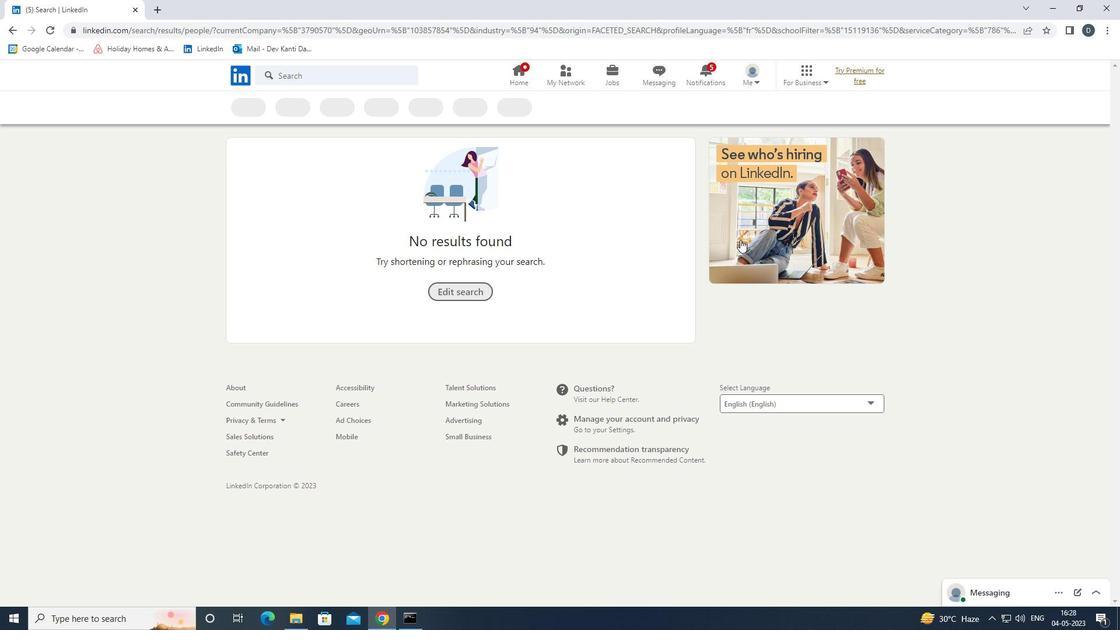 
